 Task: Add Boiron Carbo Vegetabilis 200Ck to the cart.
Action: Mouse moved to (248, 108)
Screenshot: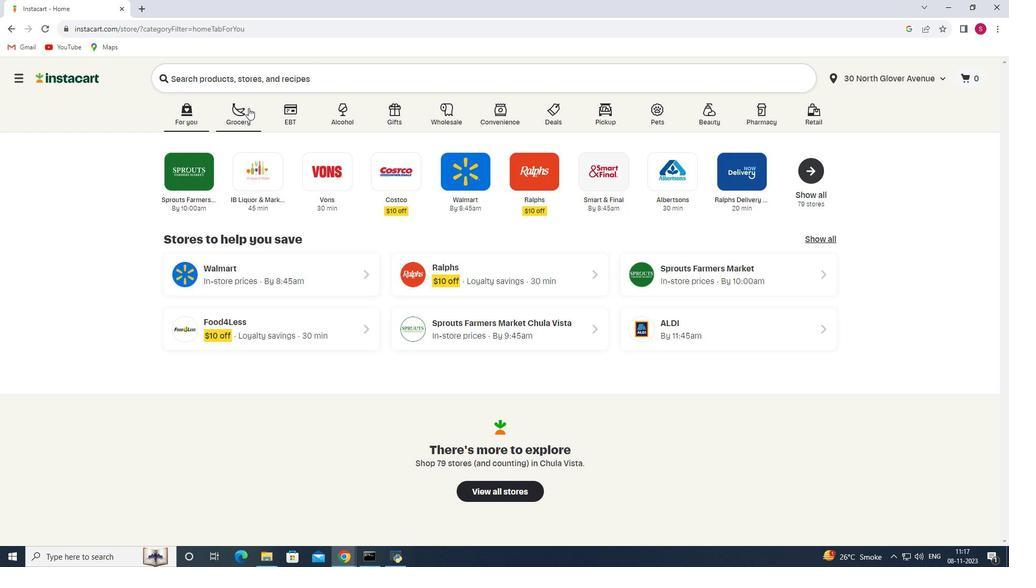 
Action: Mouse pressed left at (248, 108)
Screenshot: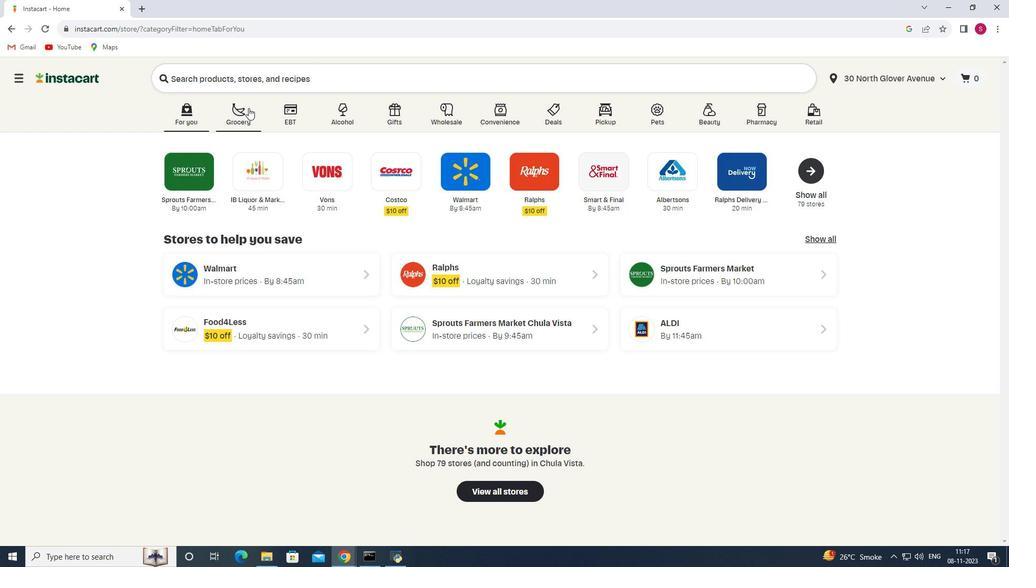 
Action: Mouse moved to (289, 295)
Screenshot: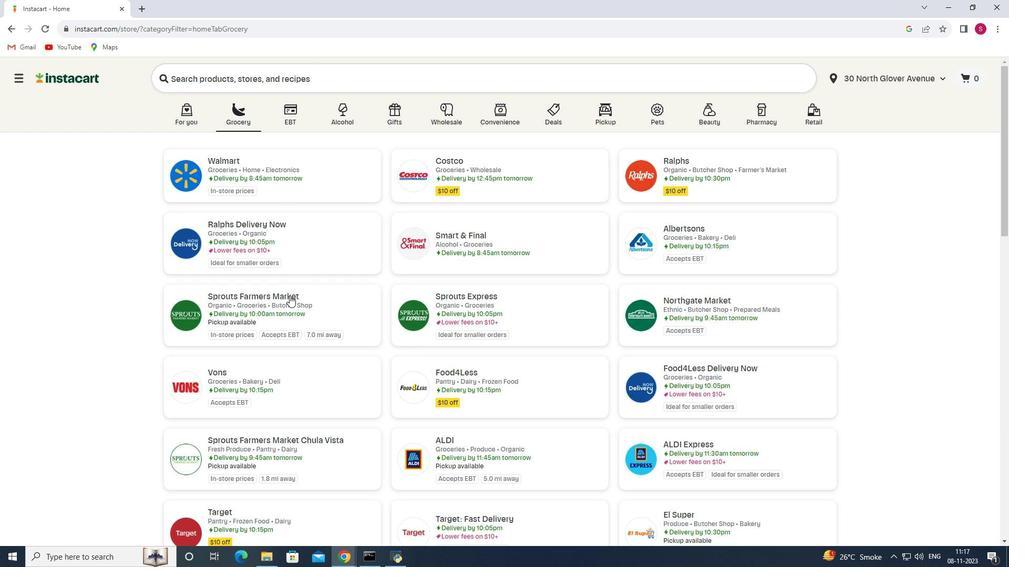 
Action: Mouse pressed left at (289, 295)
Screenshot: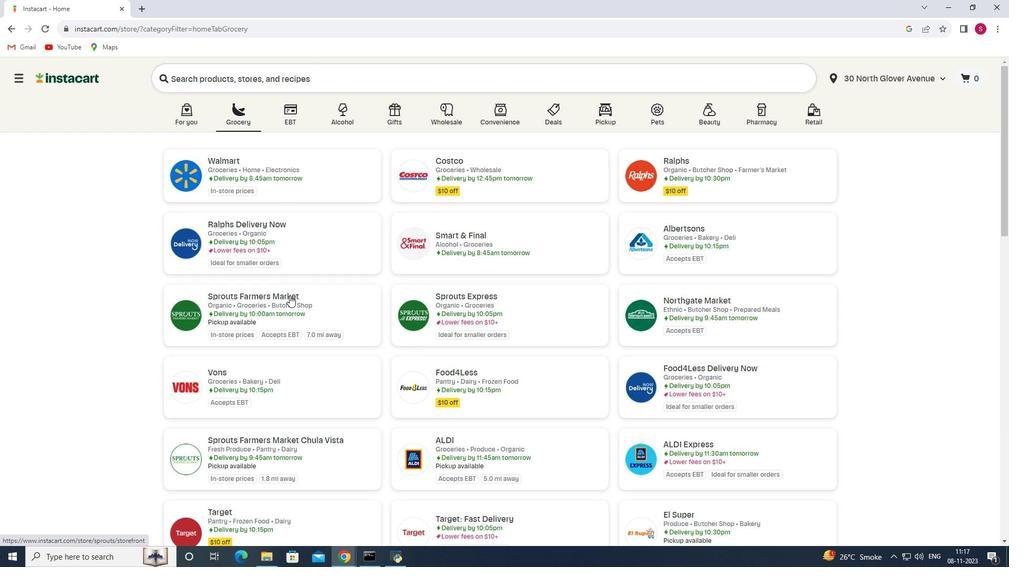 
Action: Mouse moved to (99, 291)
Screenshot: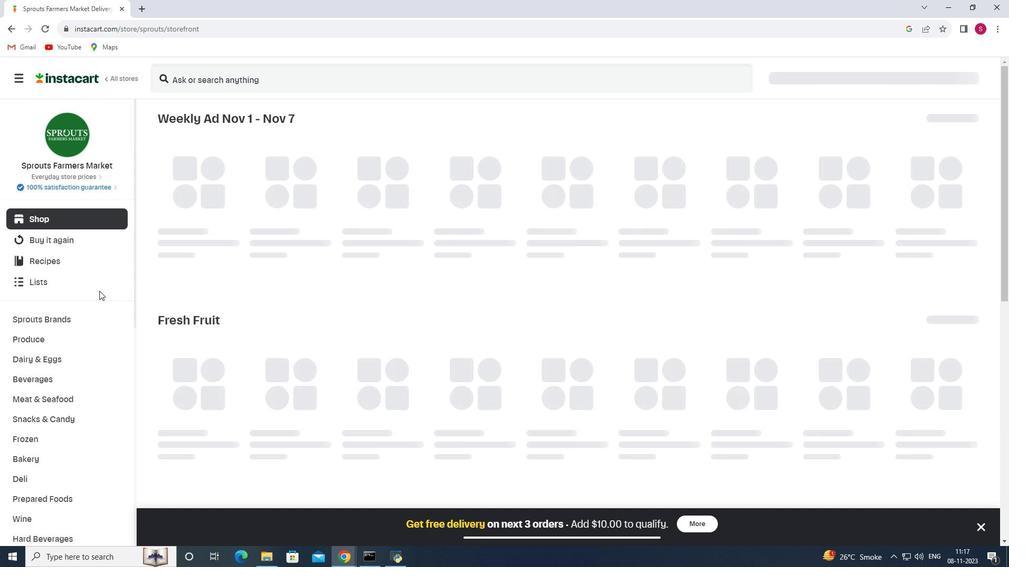 
Action: Mouse scrolled (99, 290) with delta (0, 0)
Screenshot: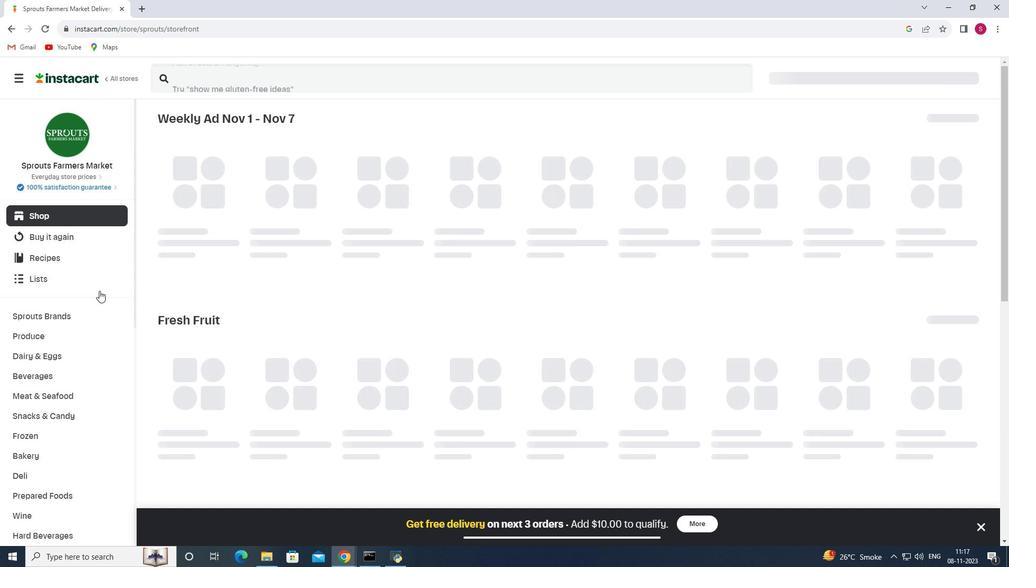 
Action: Mouse scrolled (99, 290) with delta (0, 0)
Screenshot: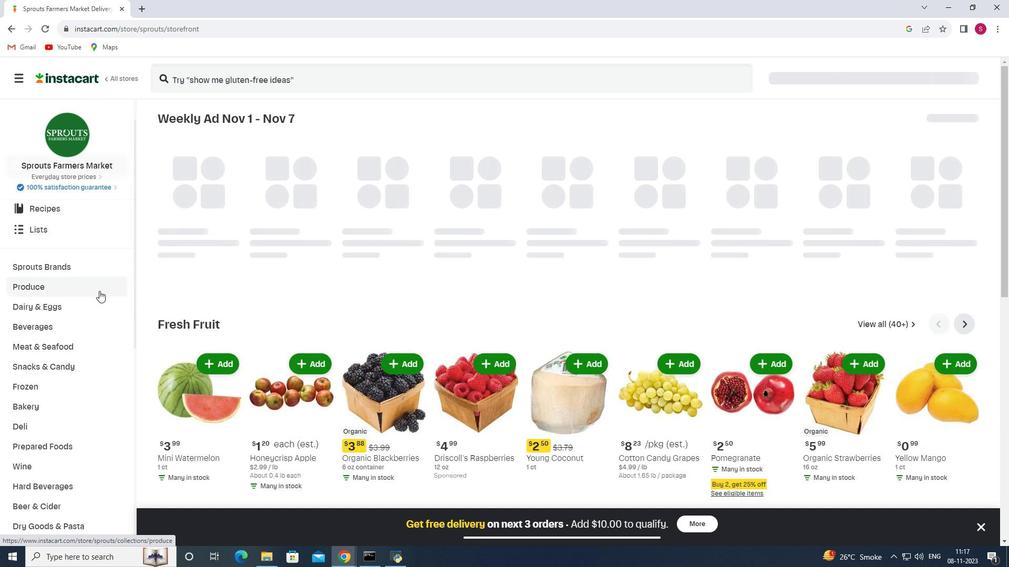 
Action: Mouse scrolled (99, 290) with delta (0, 0)
Screenshot: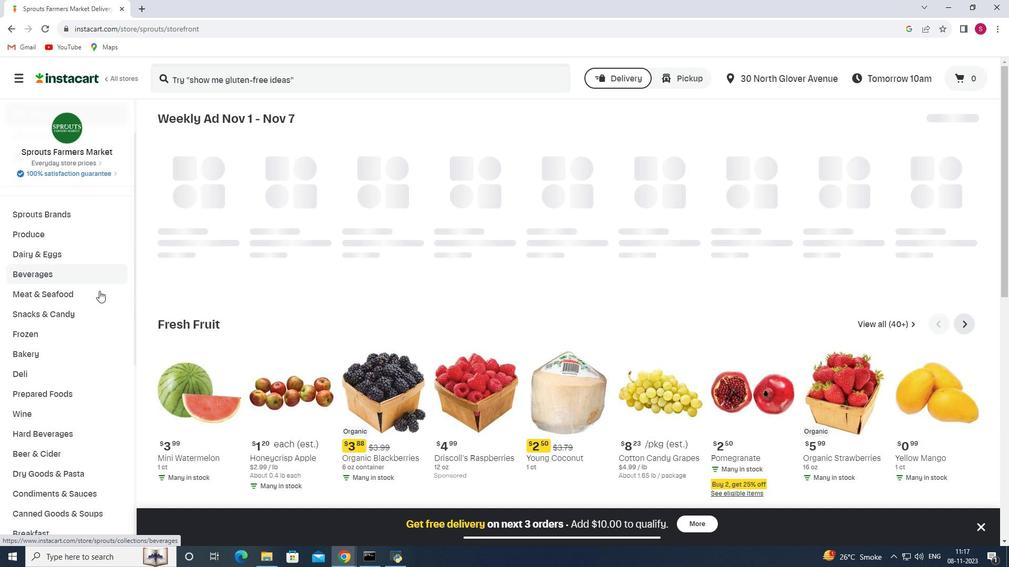 
Action: Mouse scrolled (99, 290) with delta (0, 0)
Screenshot: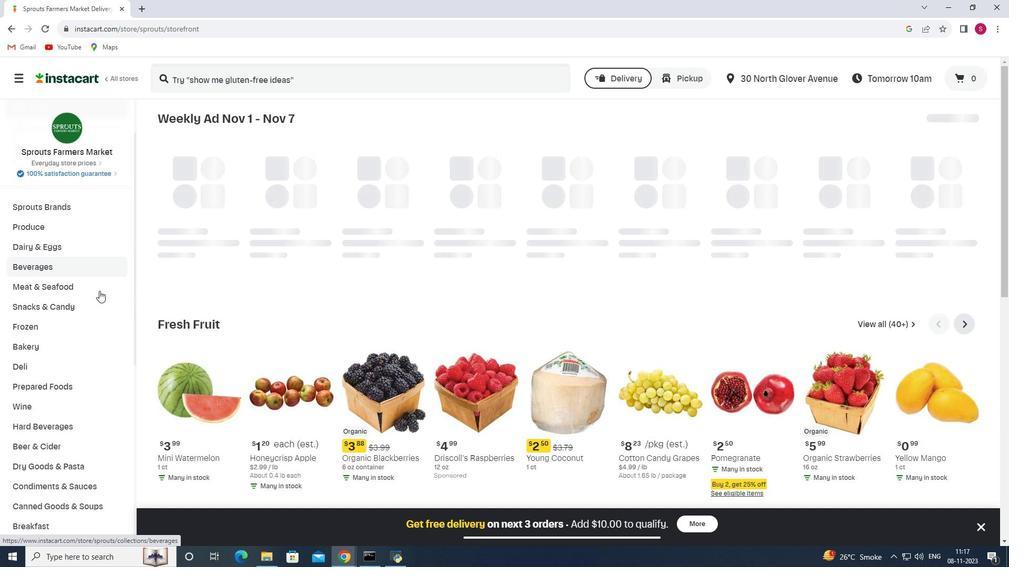 
Action: Mouse scrolled (99, 290) with delta (0, 0)
Screenshot: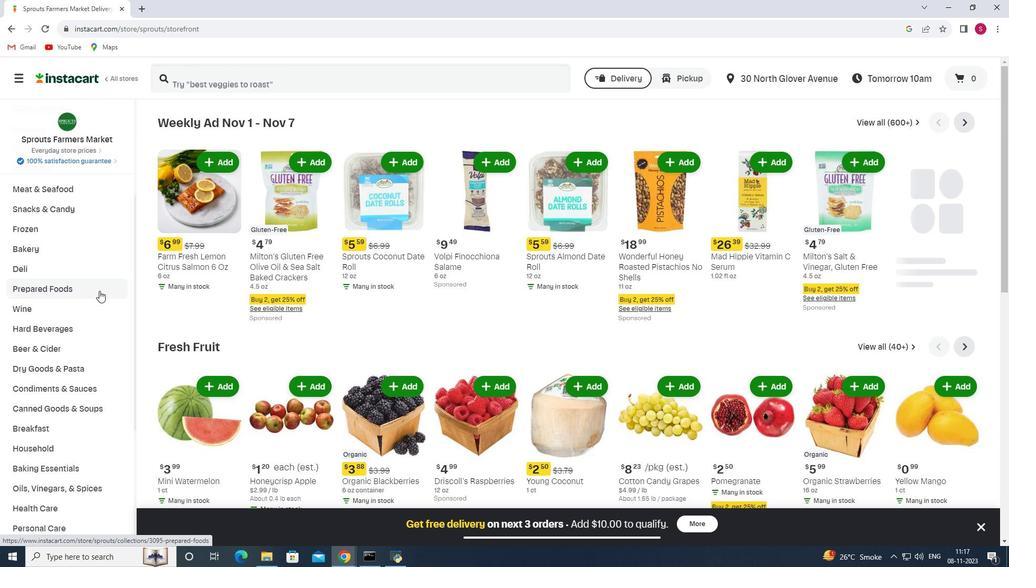 
Action: Mouse scrolled (99, 290) with delta (0, 0)
Screenshot: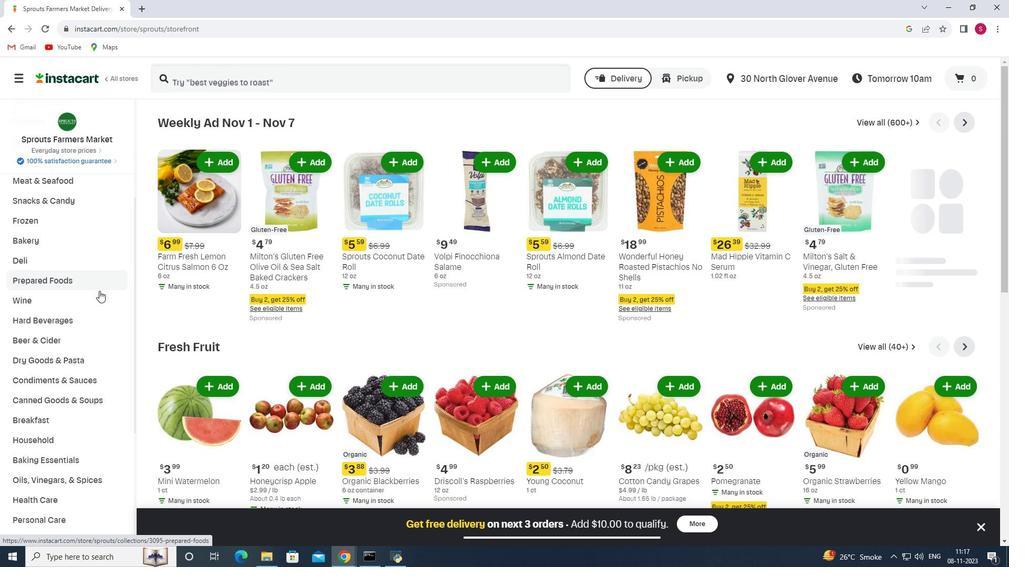
Action: Mouse scrolled (99, 290) with delta (0, 0)
Screenshot: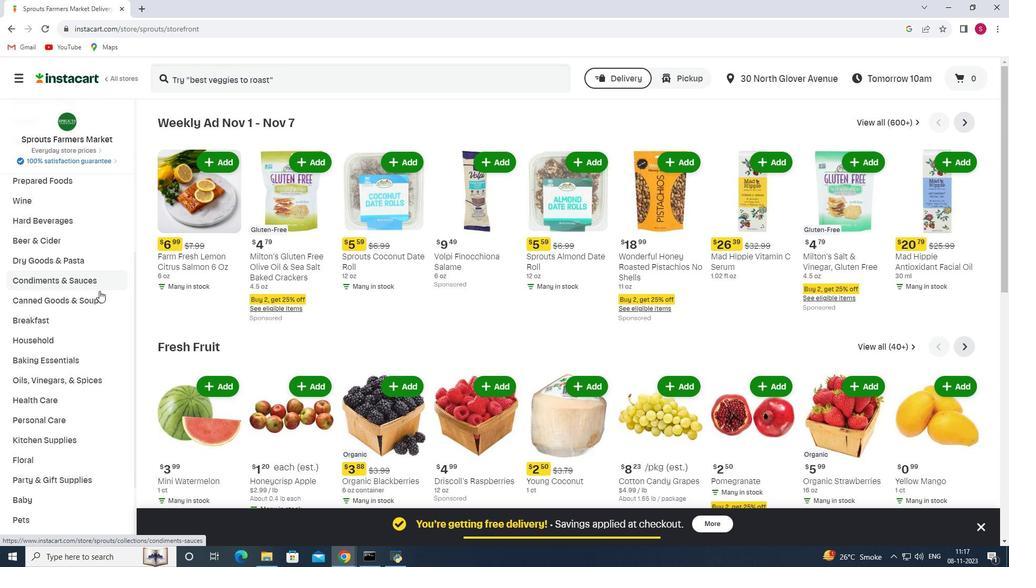
Action: Mouse scrolled (99, 290) with delta (0, 0)
Screenshot: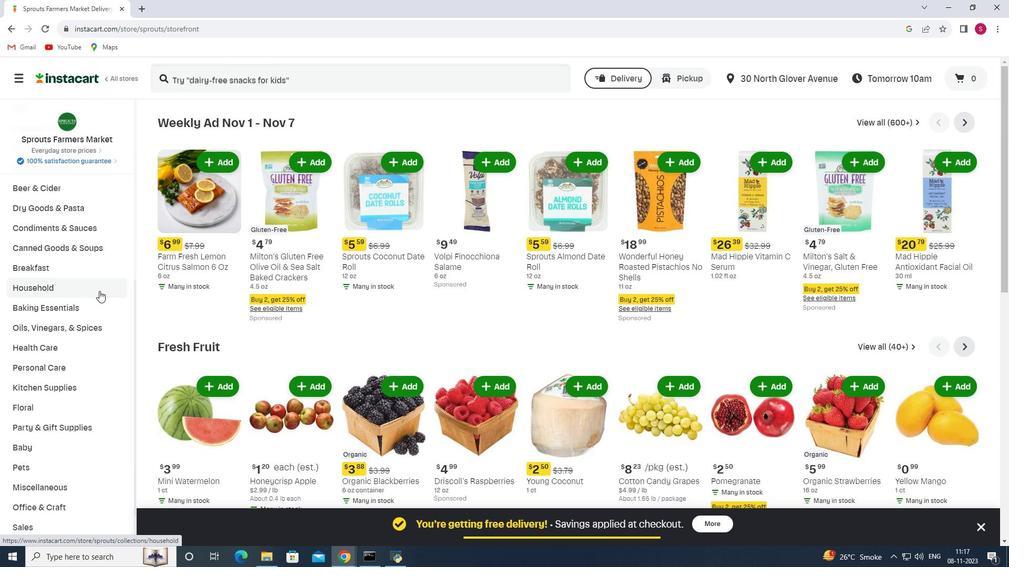 
Action: Mouse moved to (93, 304)
Screenshot: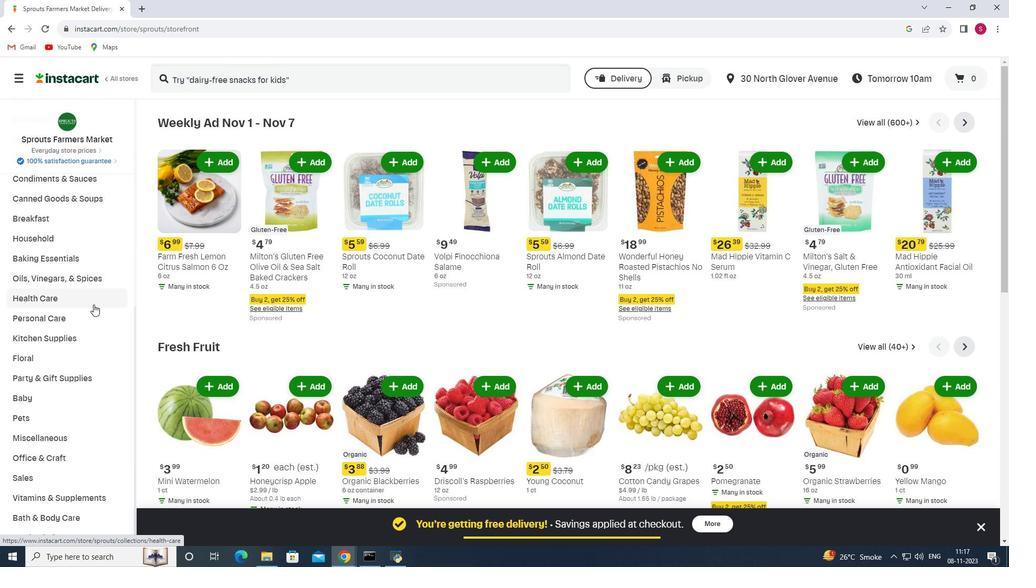 
Action: Mouse pressed left at (93, 304)
Screenshot: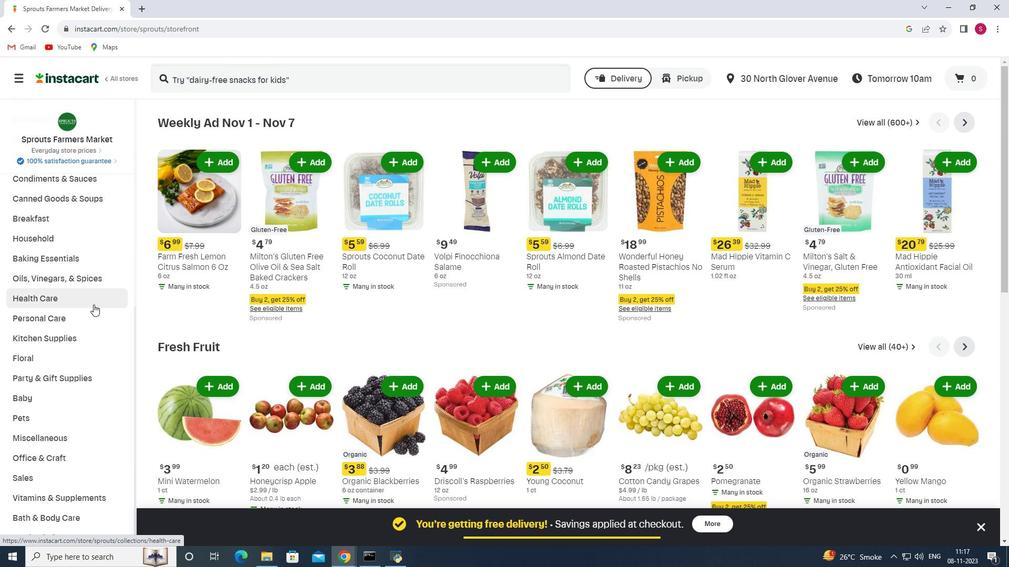 
Action: Mouse moved to (364, 149)
Screenshot: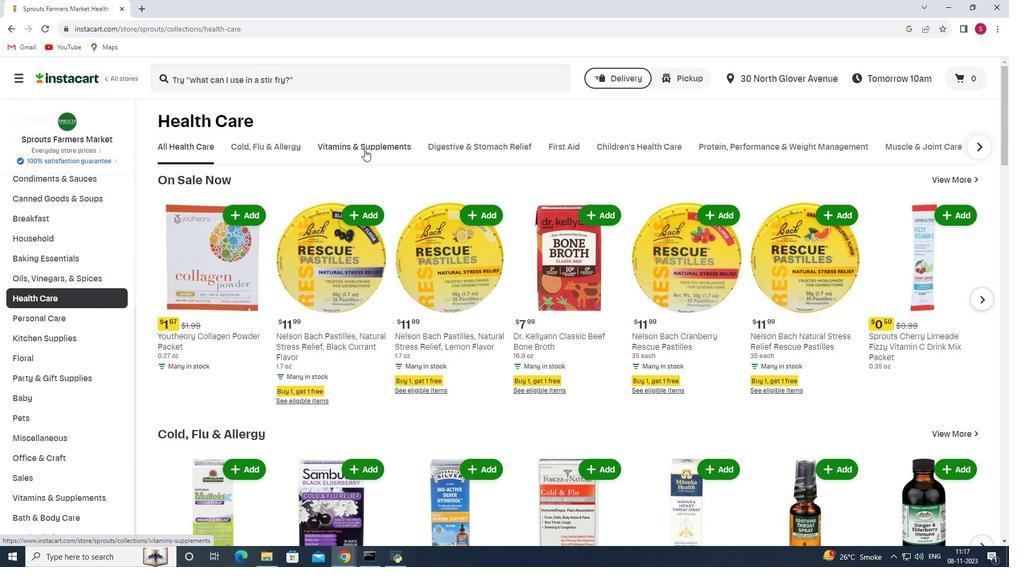 
Action: Mouse pressed left at (364, 149)
Screenshot: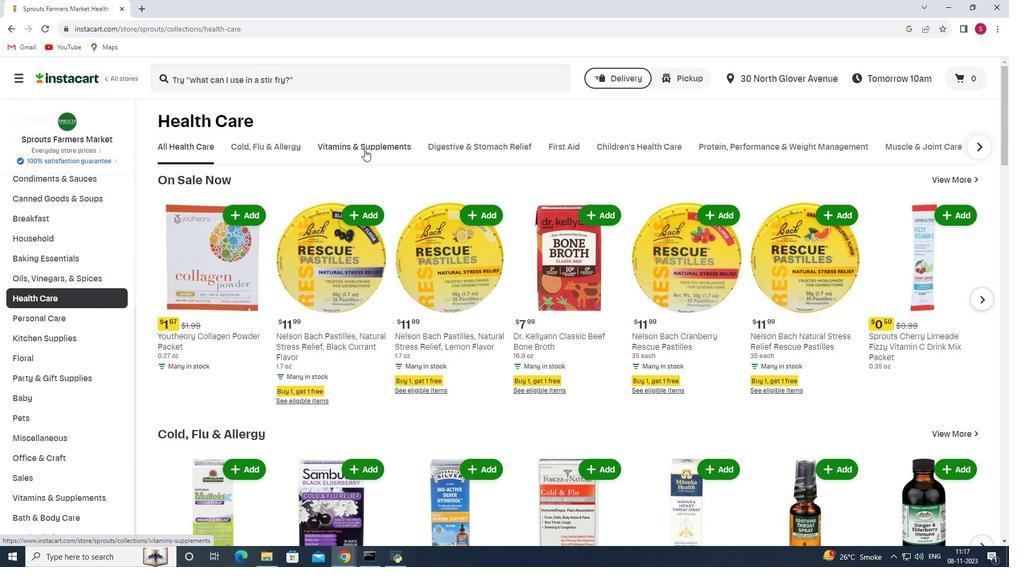
Action: Mouse moved to (822, 192)
Screenshot: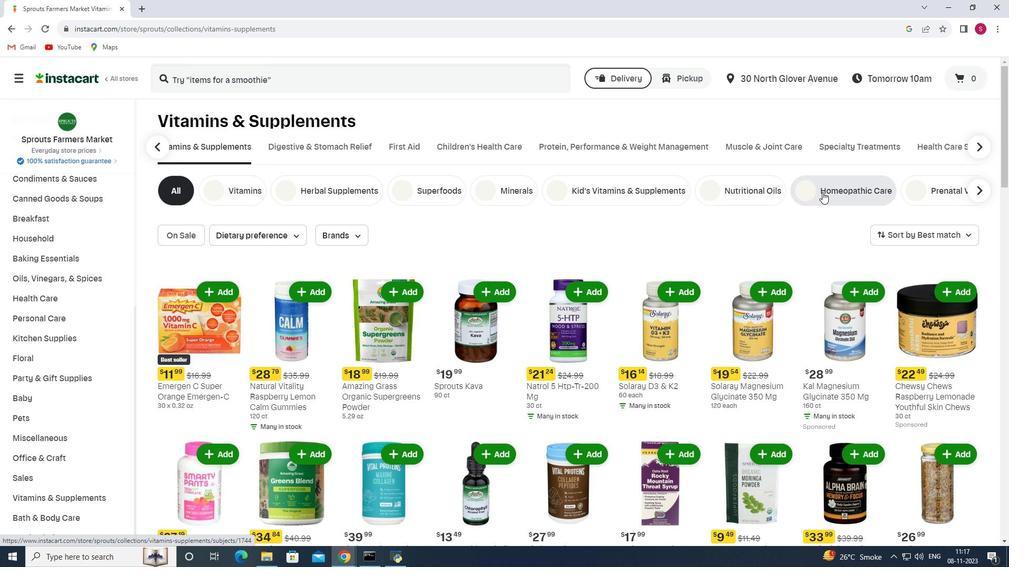 
Action: Mouse pressed left at (822, 192)
Screenshot: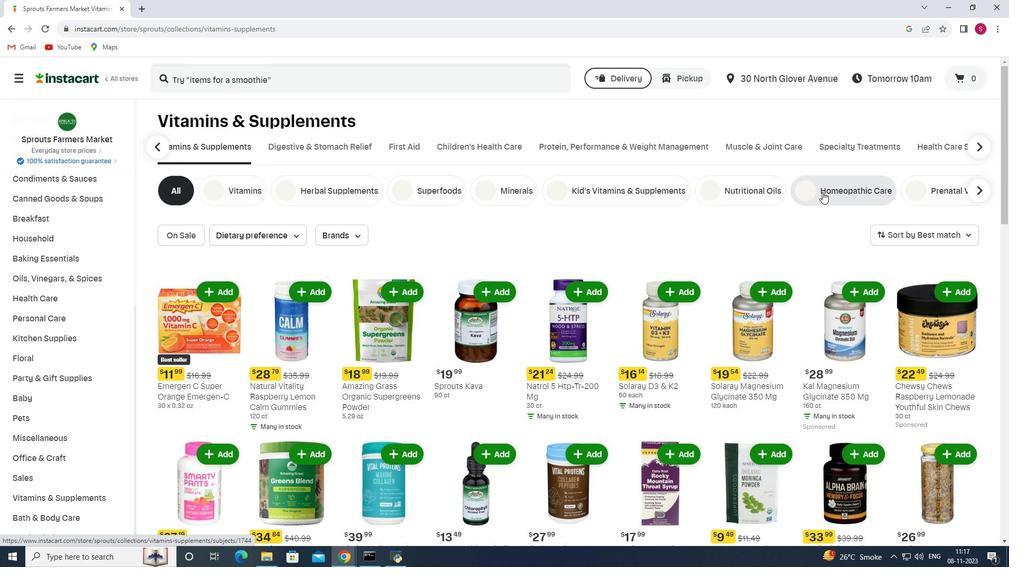 
Action: Mouse moved to (272, 78)
Screenshot: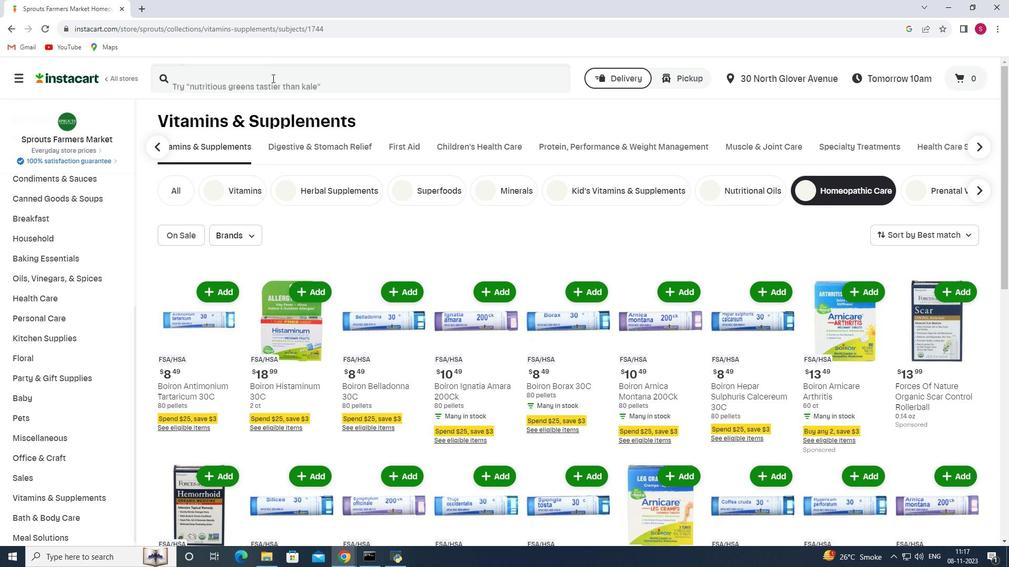 
Action: Mouse pressed left at (272, 78)
Screenshot: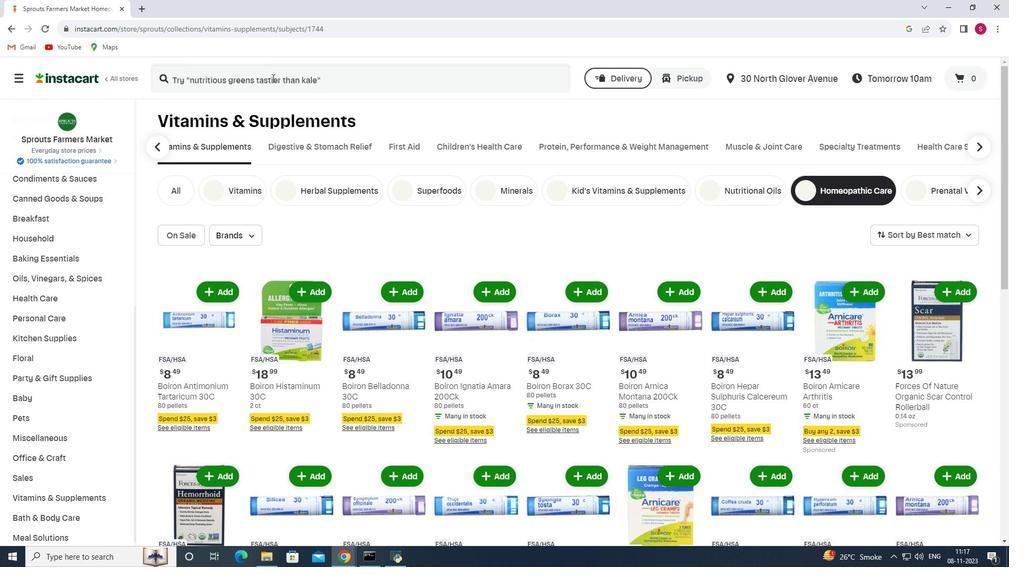 
Action: Key pressed <Key.shift><Key.shift><Key.shift><Key.shift><Key.shift><Key.shift><Key.shift><Key.shift><Key.shift><Key.shift><Key.shift><Key.shift>Boiron<Key.space><Key.shift>Carbo<Key.space><Key.shift>Vegetabilis<Key.space>200<Key.shift>Ck<Key.enter>
Screenshot: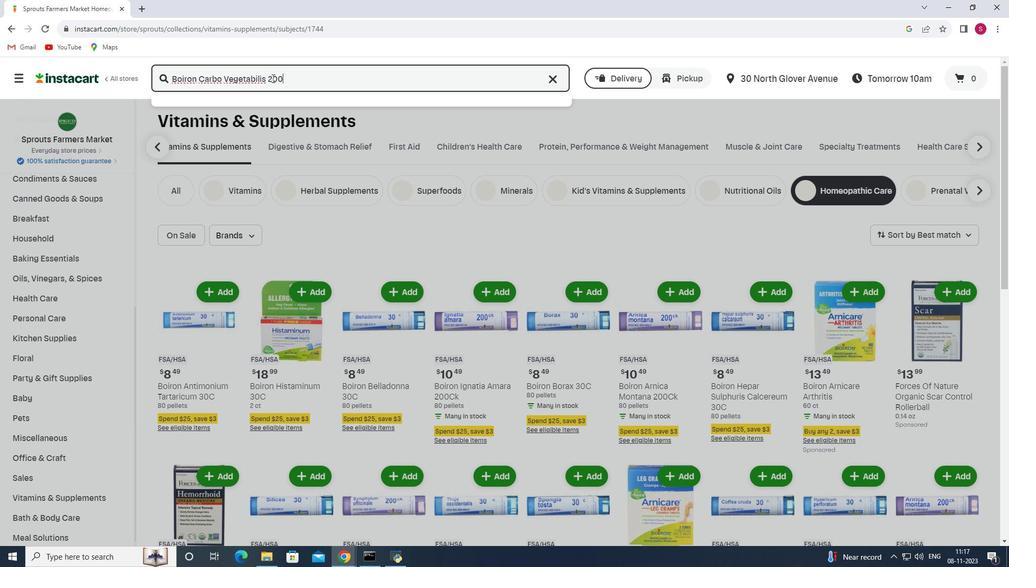 
Action: Mouse moved to (457, 210)
Screenshot: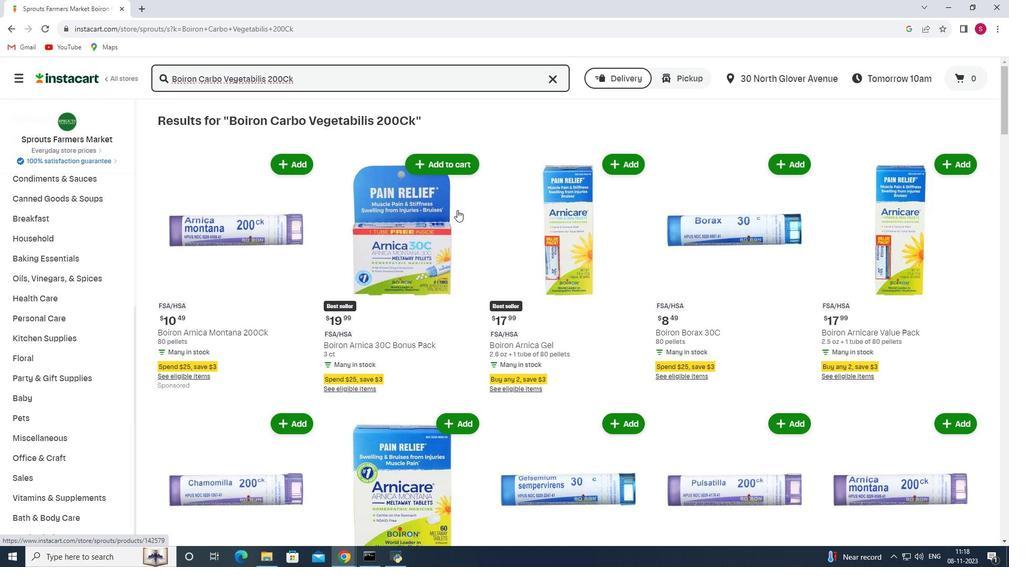 
Action: Mouse scrolled (457, 209) with delta (0, 0)
Screenshot: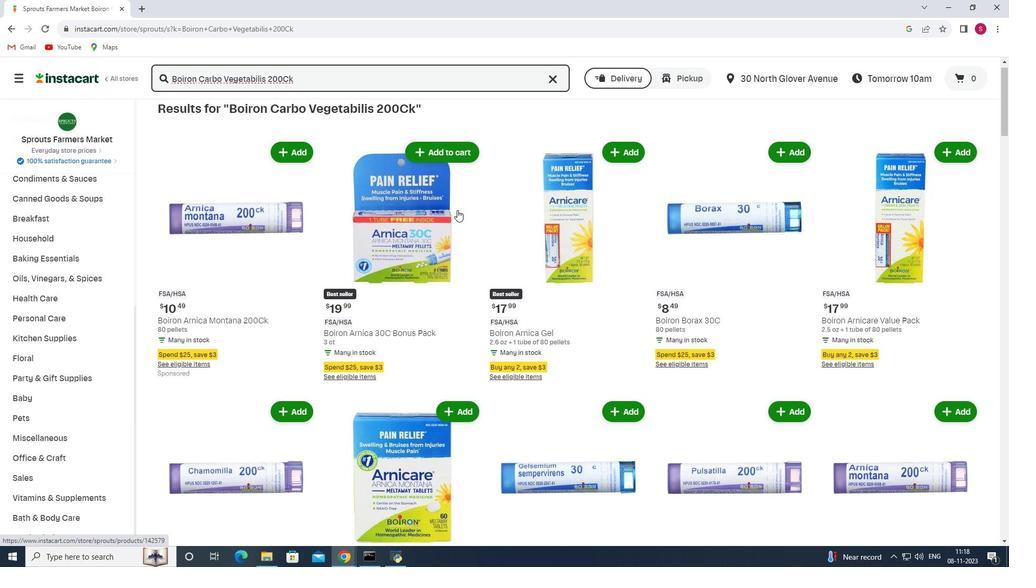 
Action: Mouse scrolled (457, 209) with delta (0, 0)
Screenshot: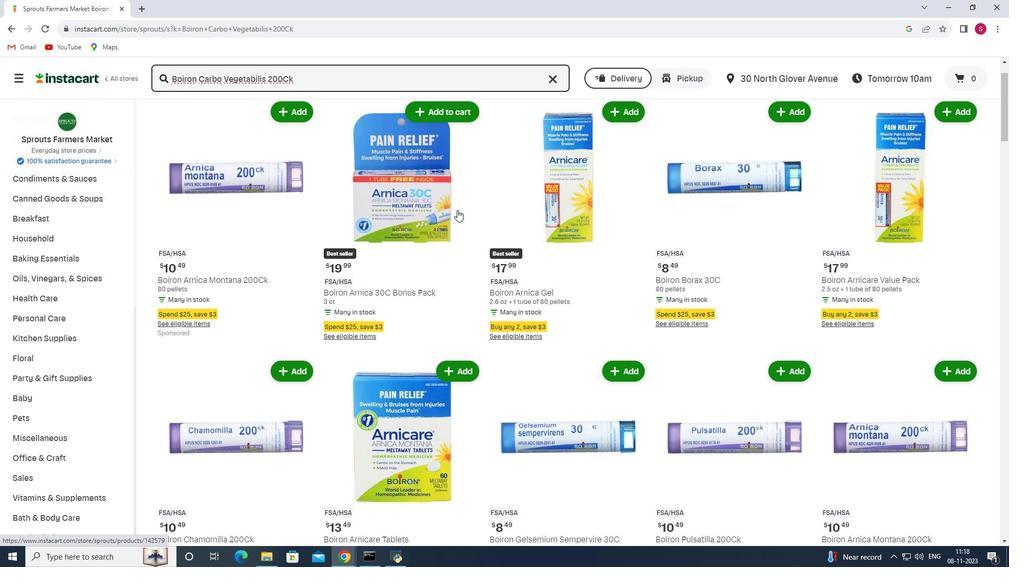 
Action: Mouse scrolled (457, 209) with delta (0, 0)
Screenshot: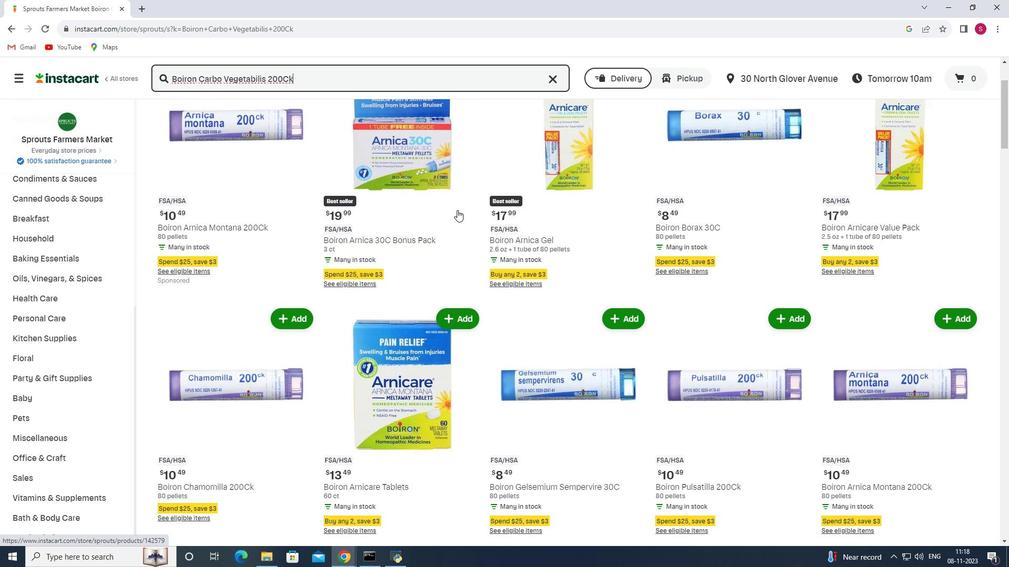 
Action: Mouse scrolled (457, 209) with delta (0, 0)
Screenshot: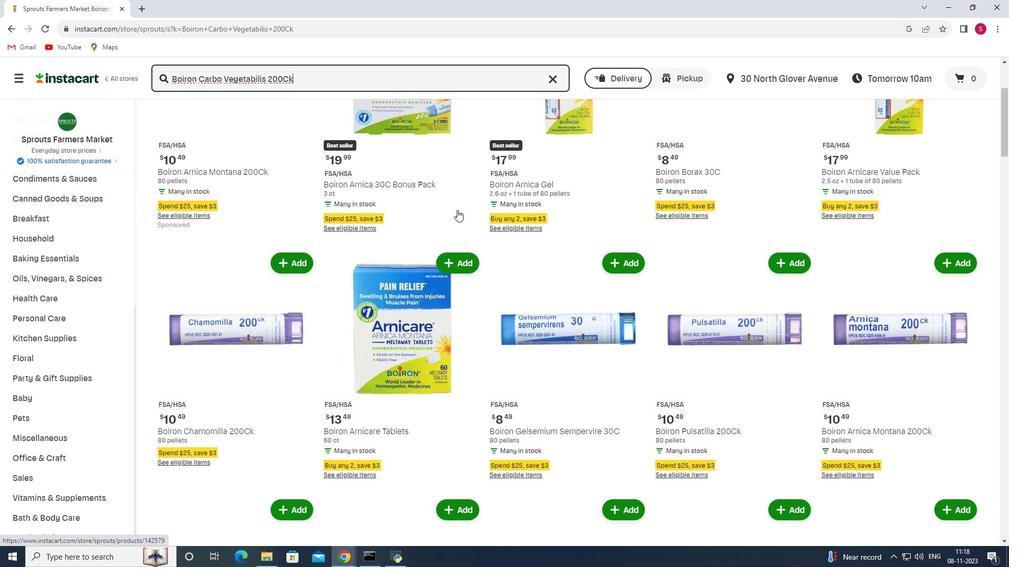 
Action: Mouse scrolled (457, 209) with delta (0, 0)
Screenshot: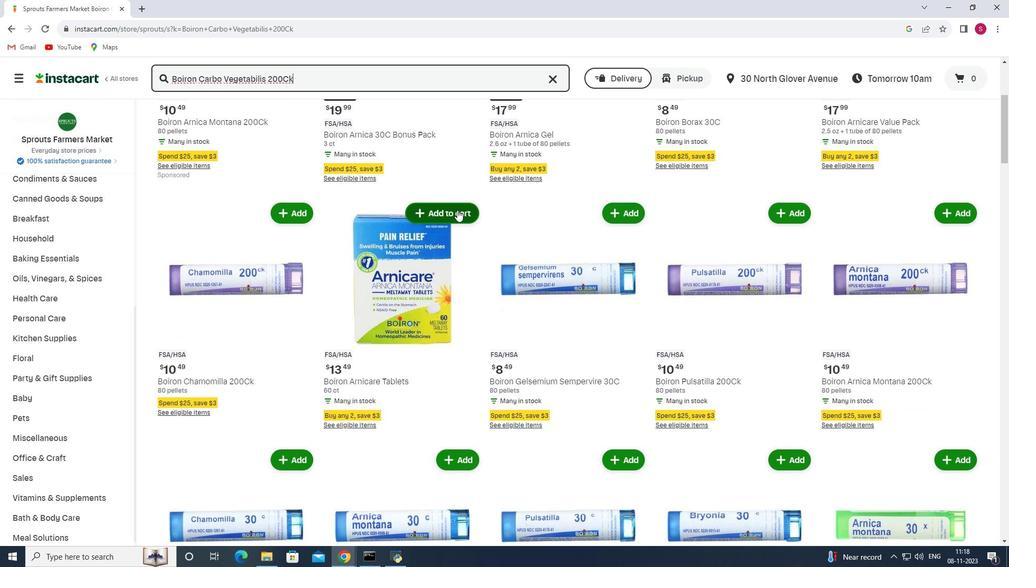 
Action: Mouse scrolled (457, 209) with delta (0, 0)
Screenshot: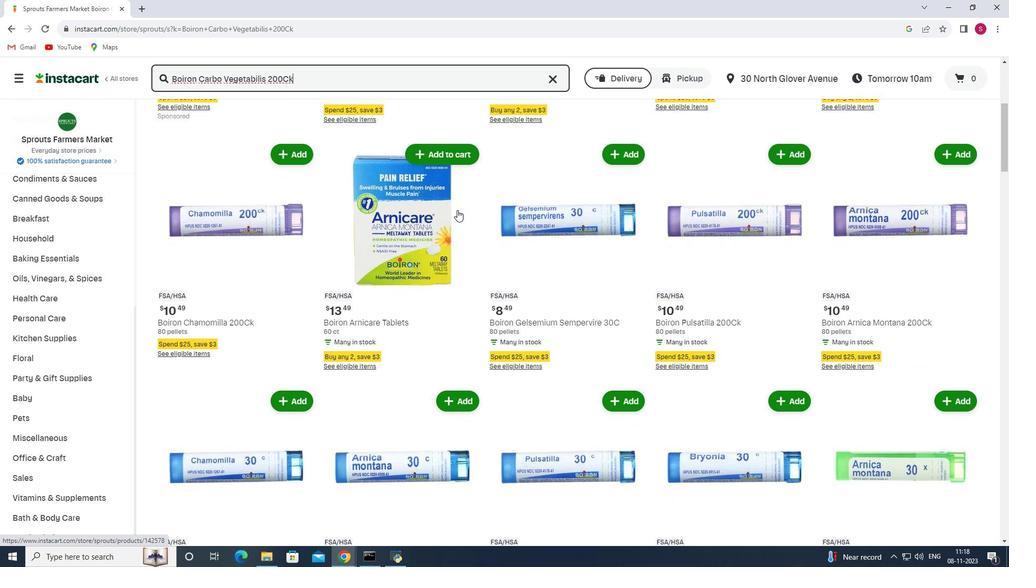 
Action: Mouse scrolled (457, 209) with delta (0, 0)
Screenshot: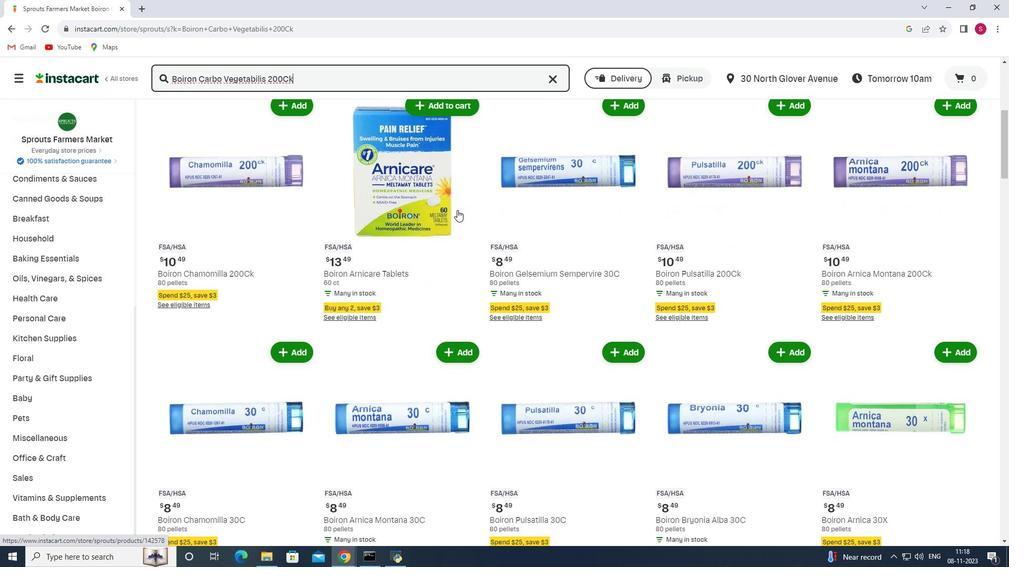 
Action: Mouse scrolled (457, 209) with delta (0, 0)
Screenshot: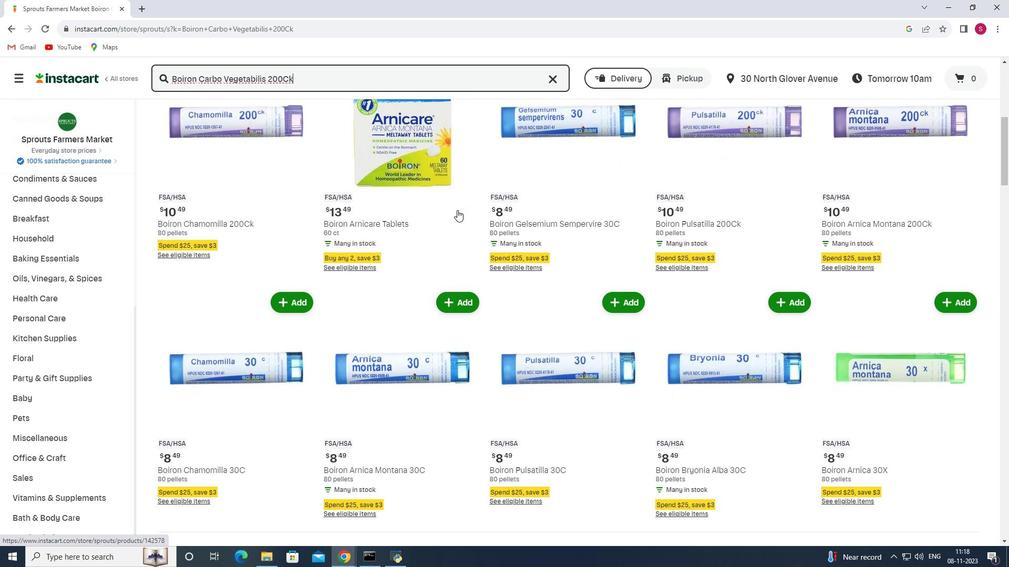 
Action: Mouse scrolled (457, 209) with delta (0, 0)
Screenshot: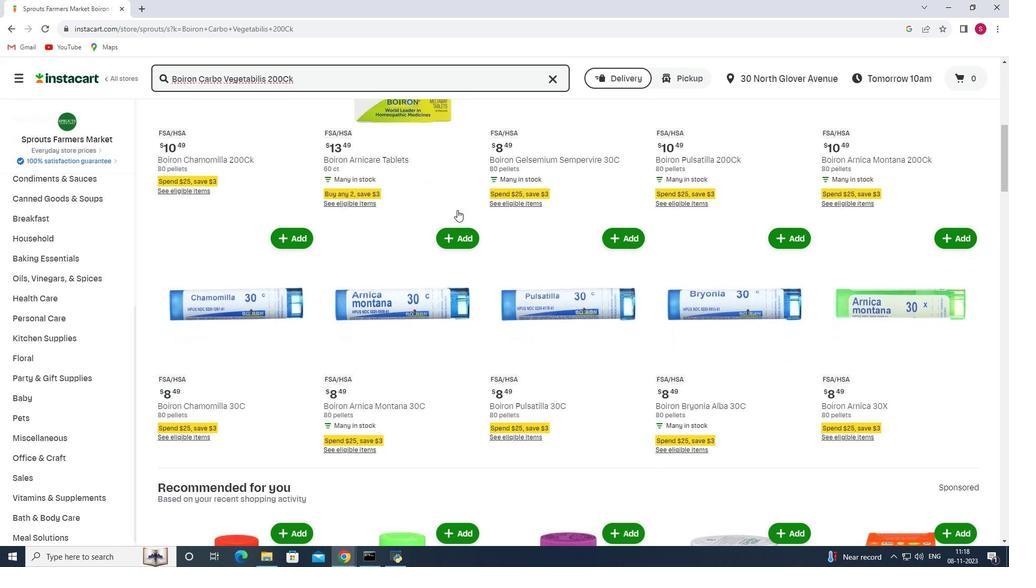 
Action: Mouse scrolled (457, 209) with delta (0, 0)
Screenshot: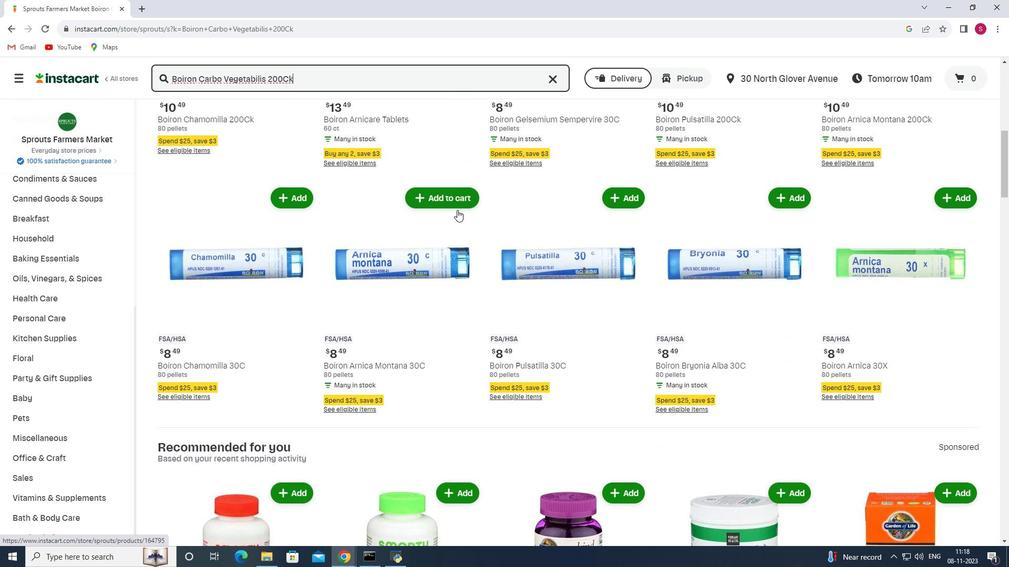 
Action: Mouse scrolled (457, 209) with delta (0, 0)
Screenshot: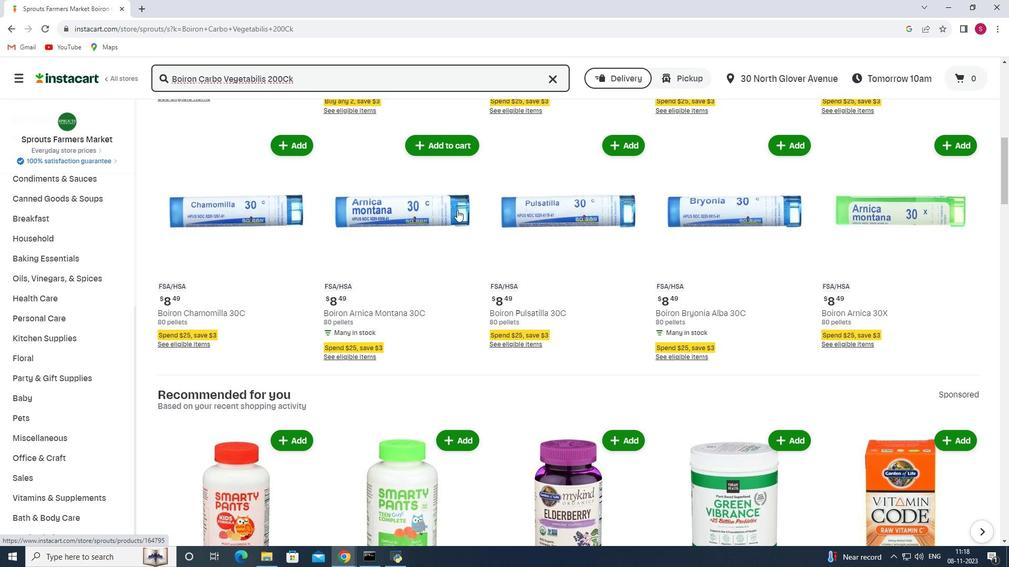 
Action: Mouse scrolled (457, 209) with delta (0, 0)
Screenshot: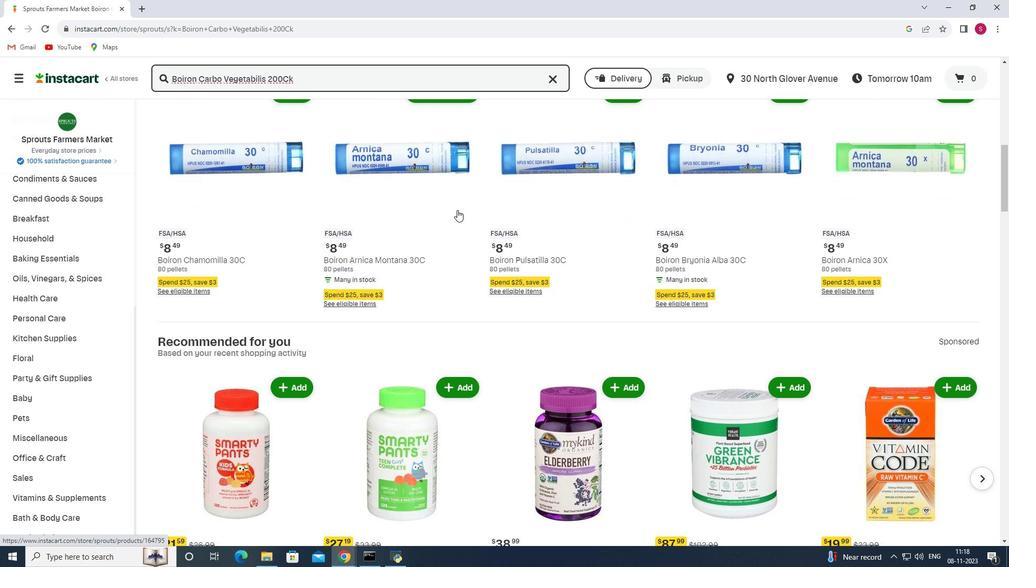 
Action: Mouse scrolled (457, 209) with delta (0, 0)
Screenshot: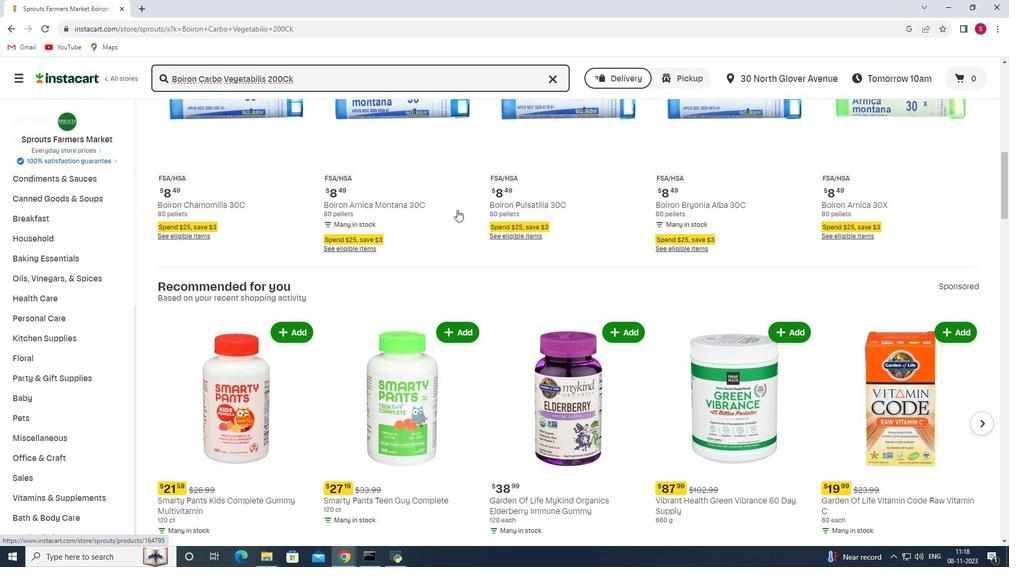 
Action: Mouse scrolled (457, 209) with delta (0, 0)
Screenshot: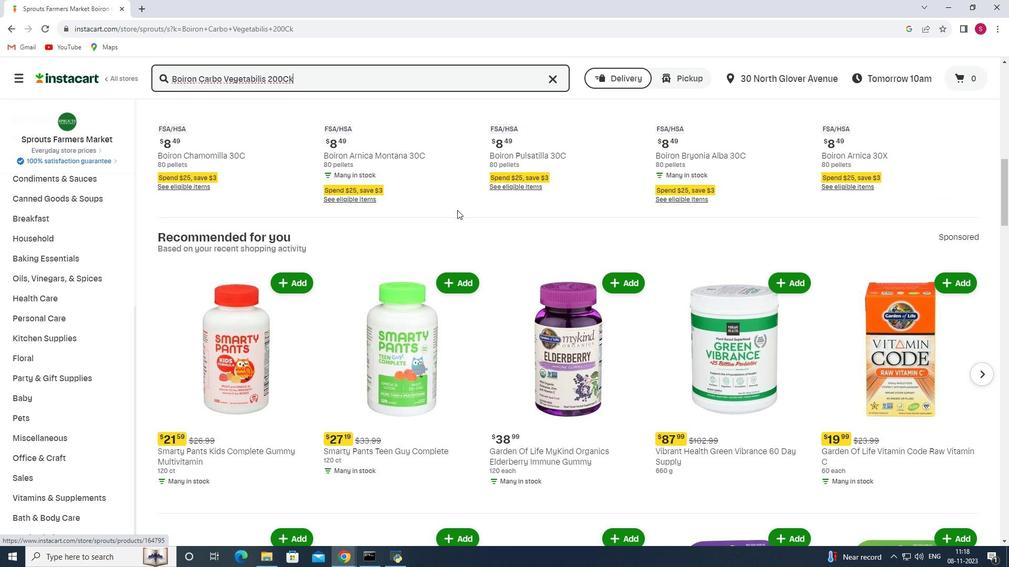 
Action: Mouse scrolled (457, 209) with delta (0, 0)
Screenshot: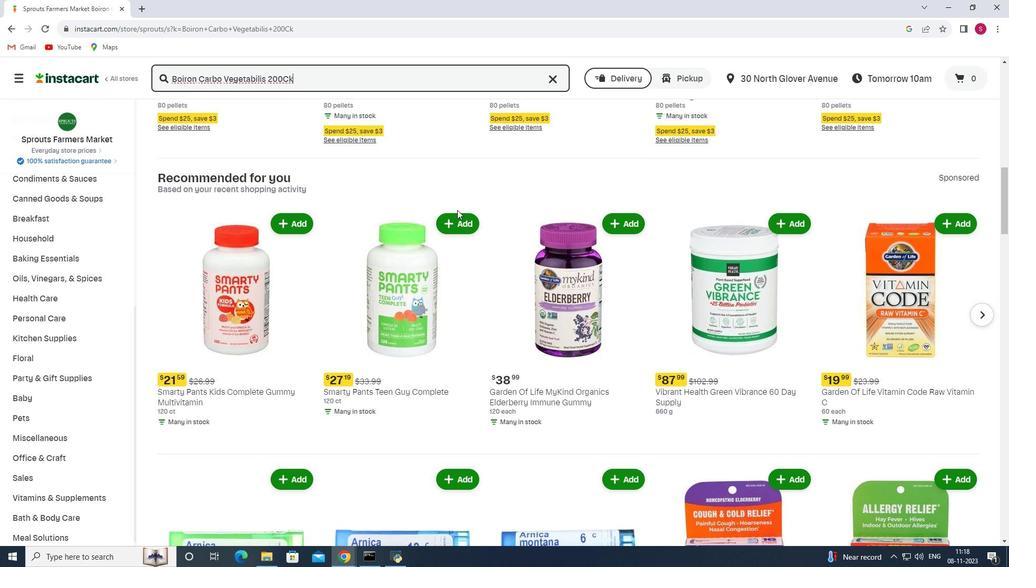 
Action: Mouse scrolled (457, 209) with delta (0, 0)
Screenshot: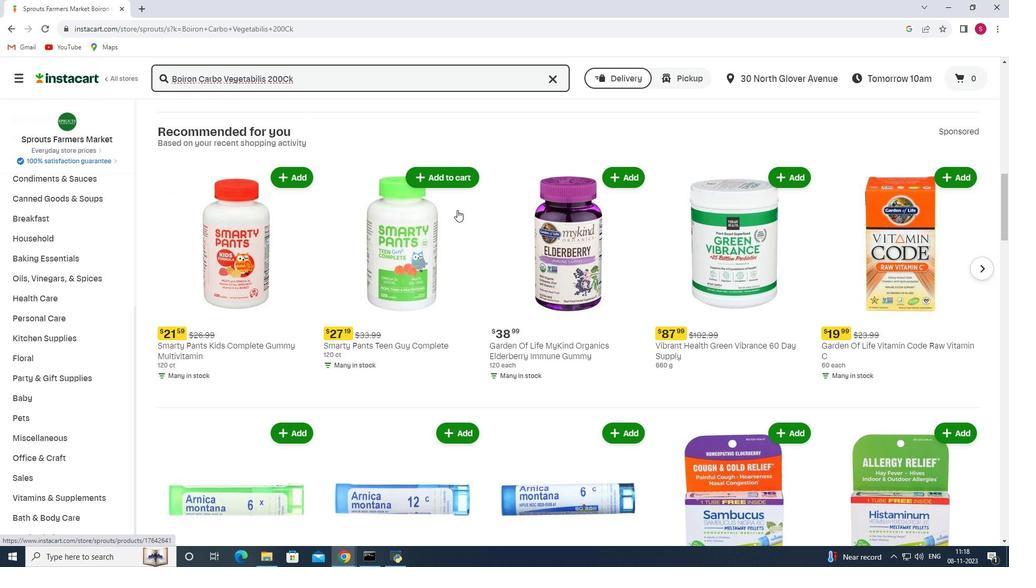 
Action: Mouse scrolled (457, 209) with delta (0, 0)
Screenshot: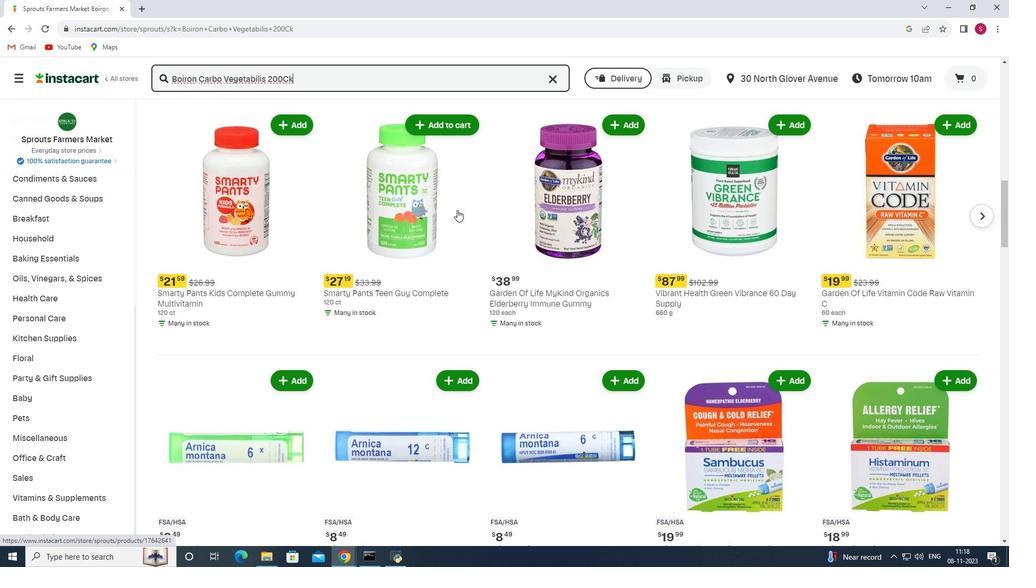 
Action: Mouse scrolled (457, 209) with delta (0, 0)
Screenshot: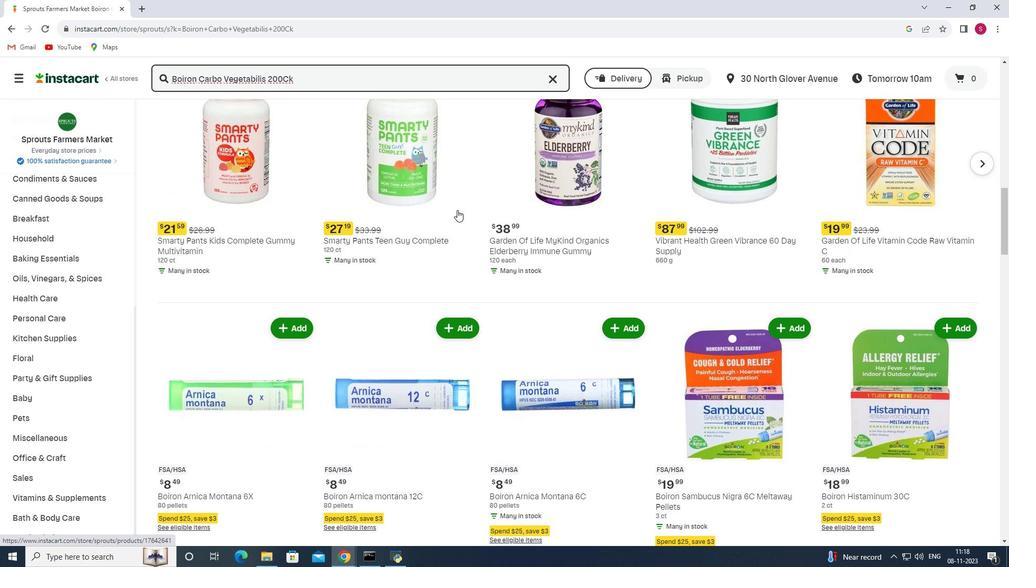 
Action: Mouse scrolled (457, 209) with delta (0, 0)
Screenshot: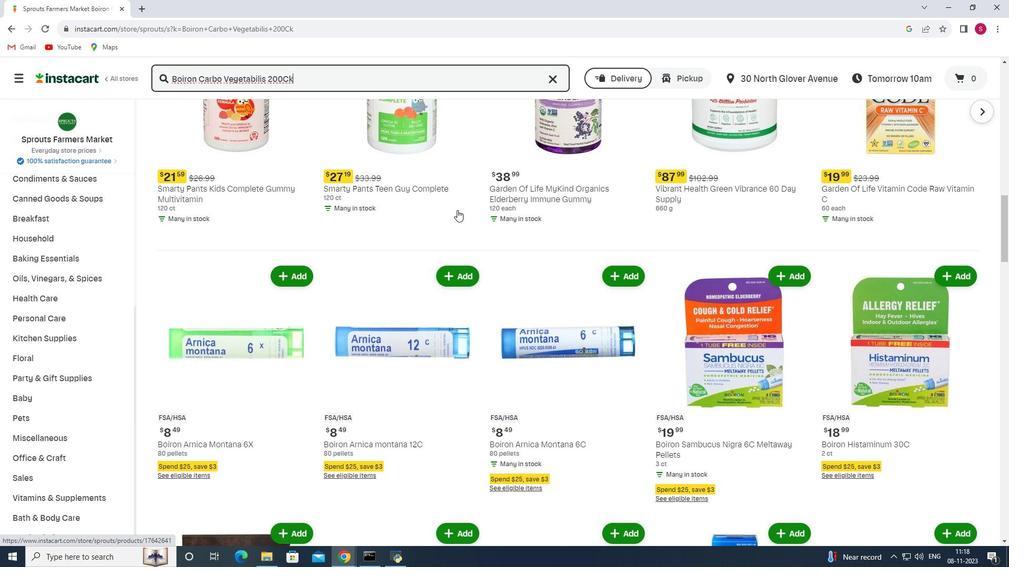 
Action: Mouse scrolled (457, 209) with delta (0, 0)
Screenshot: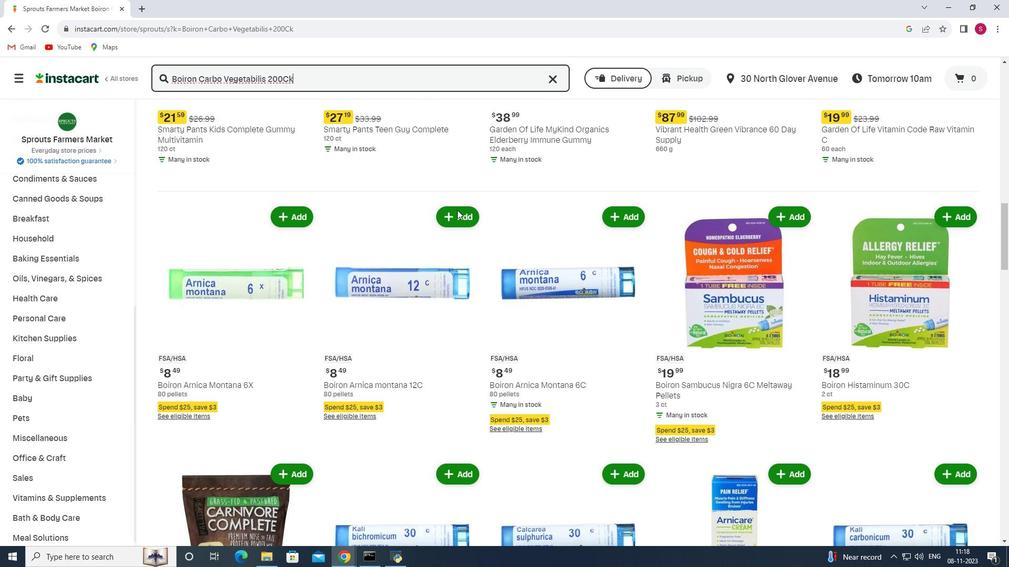 
Action: Mouse scrolled (457, 209) with delta (0, 0)
Screenshot: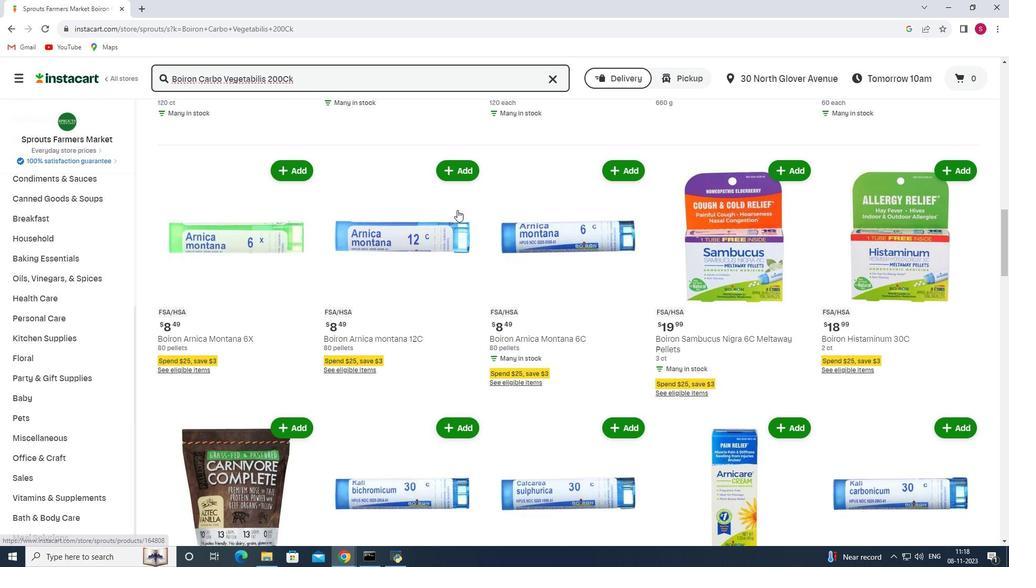 
Action: Mouse scrolled (457, 209) with delta (0, 0)
Screenshot: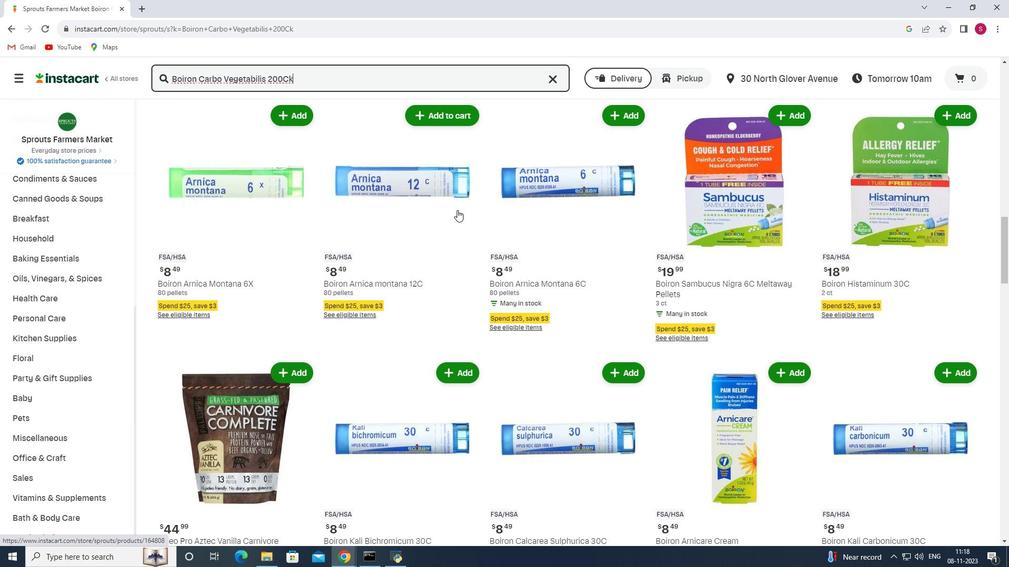 
Action: Mouse scrolled (457, 209) with delta (0, 0)
Screenshot: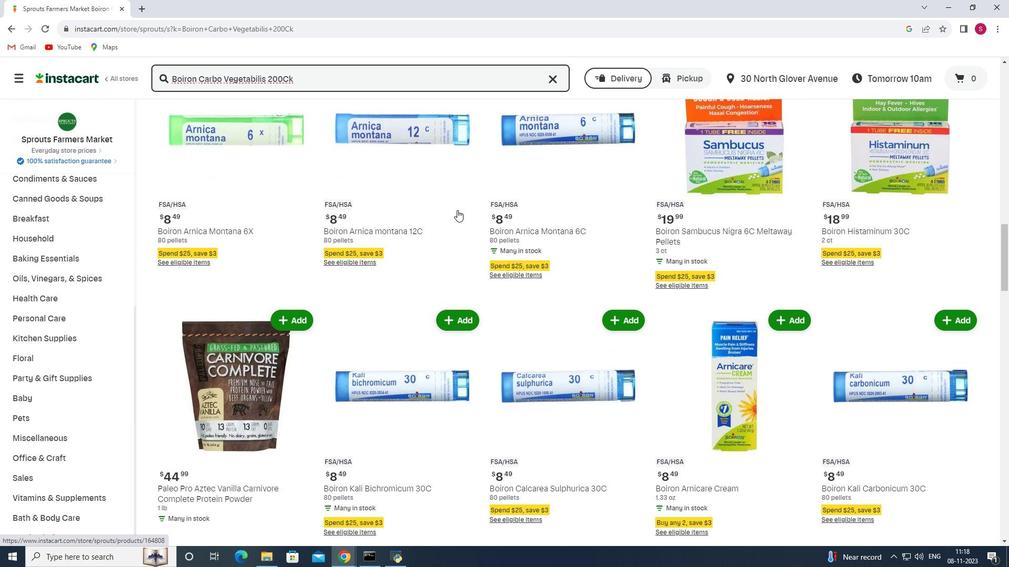 
Action: Mouse scrolled (457, 209) with delta (0, 0)
Screenshot: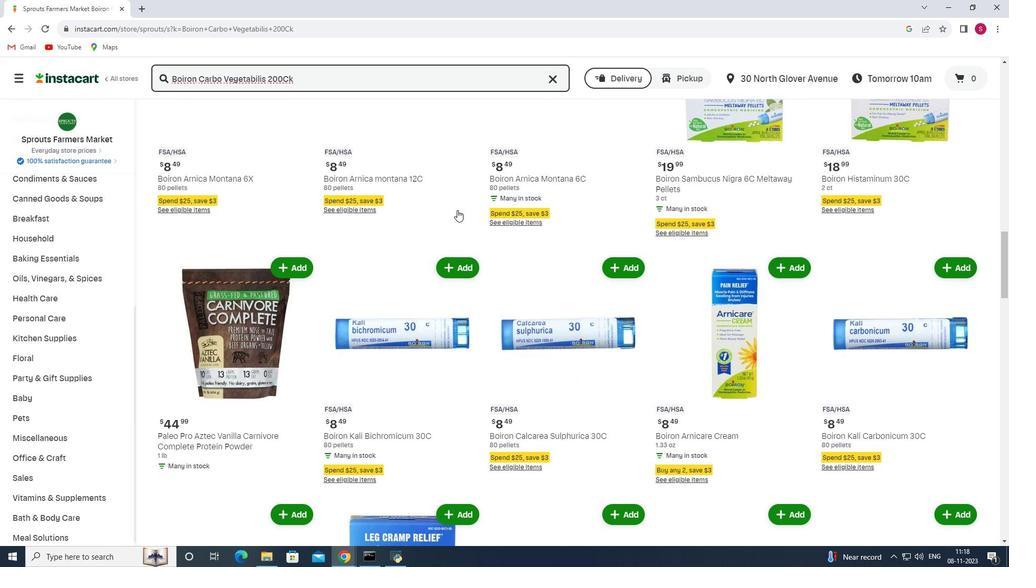 
Action: Mouse scrolled (457, 209) with delta (0, 0)
Screenshot: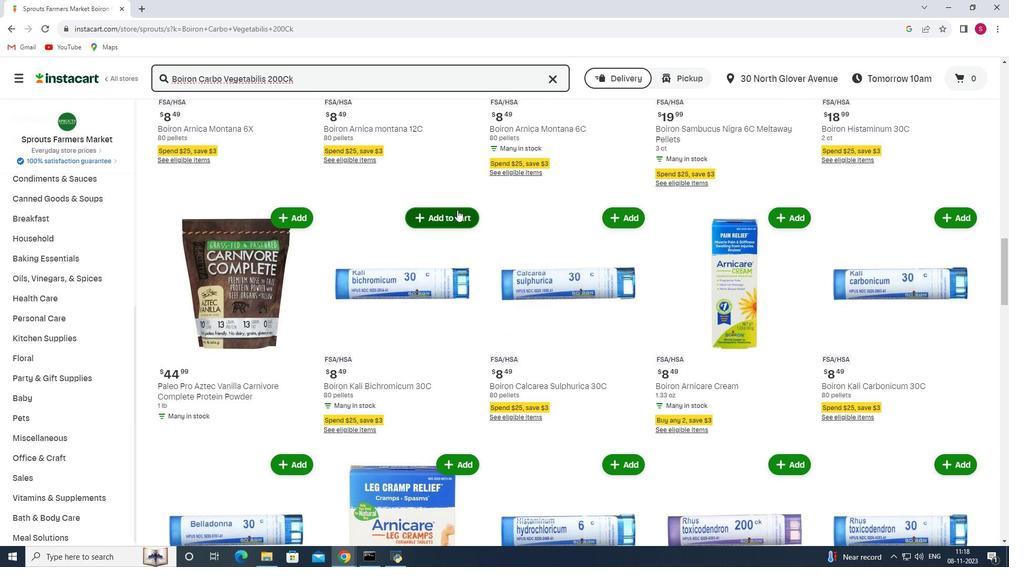
Action: Mouse scrolled (457, 209) with delta (0, 0)
Screenshot: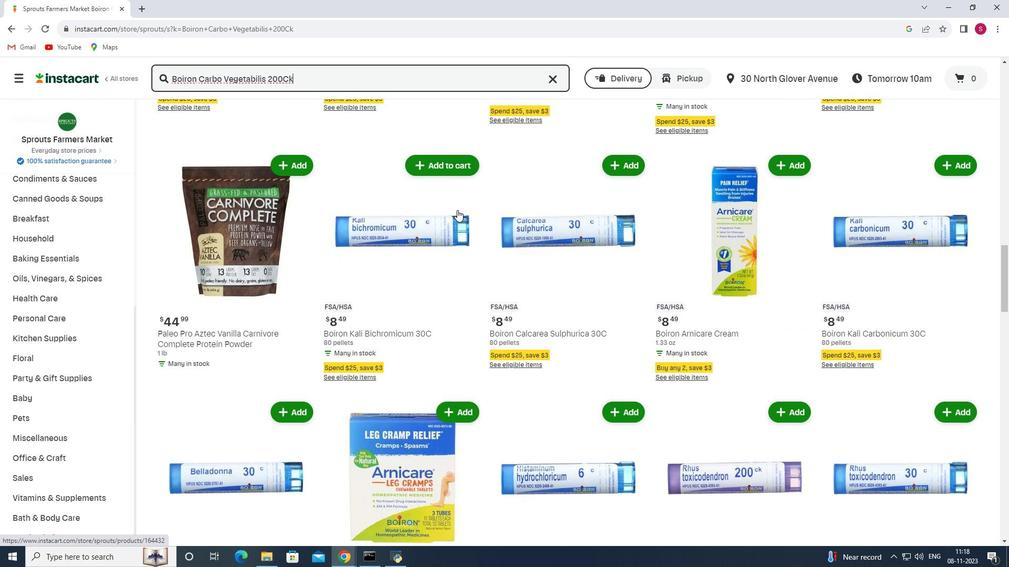 
Action: Mouse scrolled (457, 209) with delta (0, 0)
Screenshot: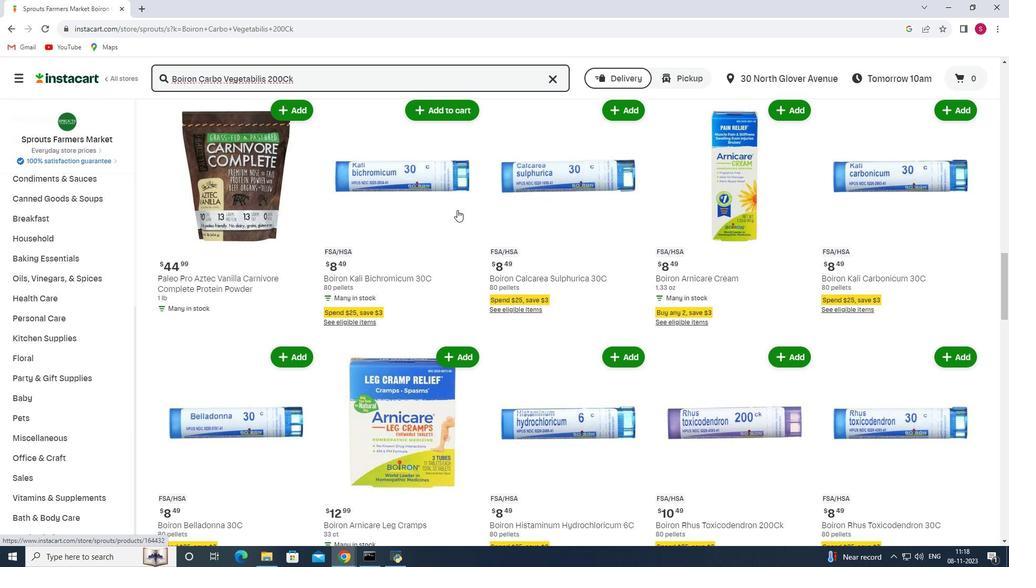 
Action: Mouse scrolled (457, 209) with delta (0, 0)
Screenshot: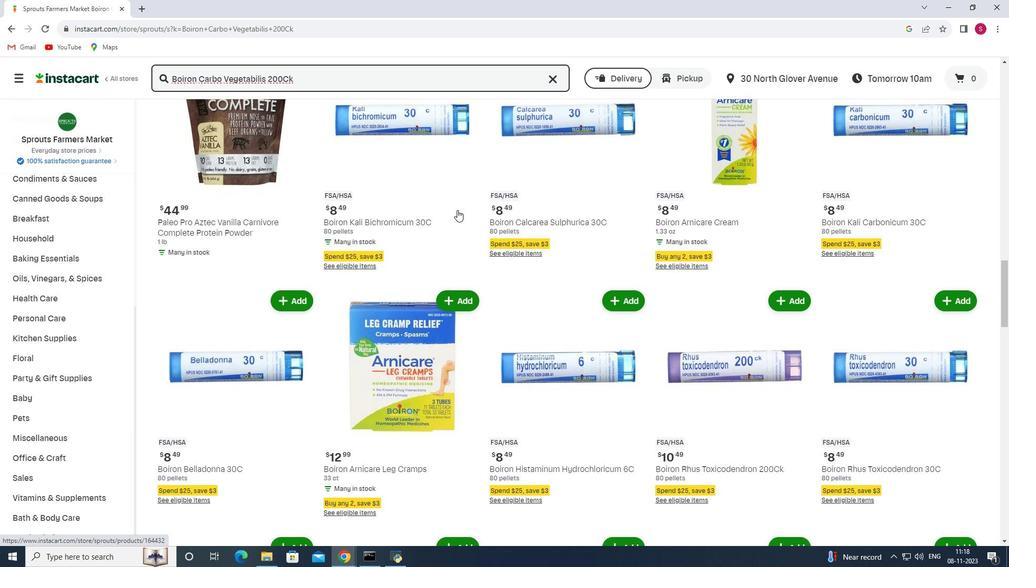 
Action: Mouse scrolled (457, 209) with delta (0, 0)
Screenshot: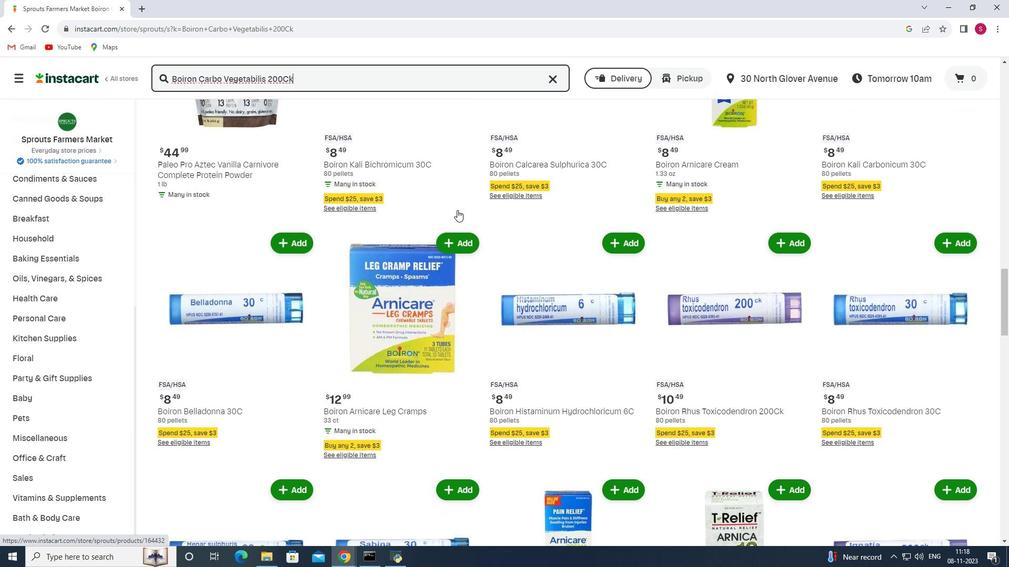 
Action: Mouse scrolled (457, 209) with delta (0, 0)
Screenshot: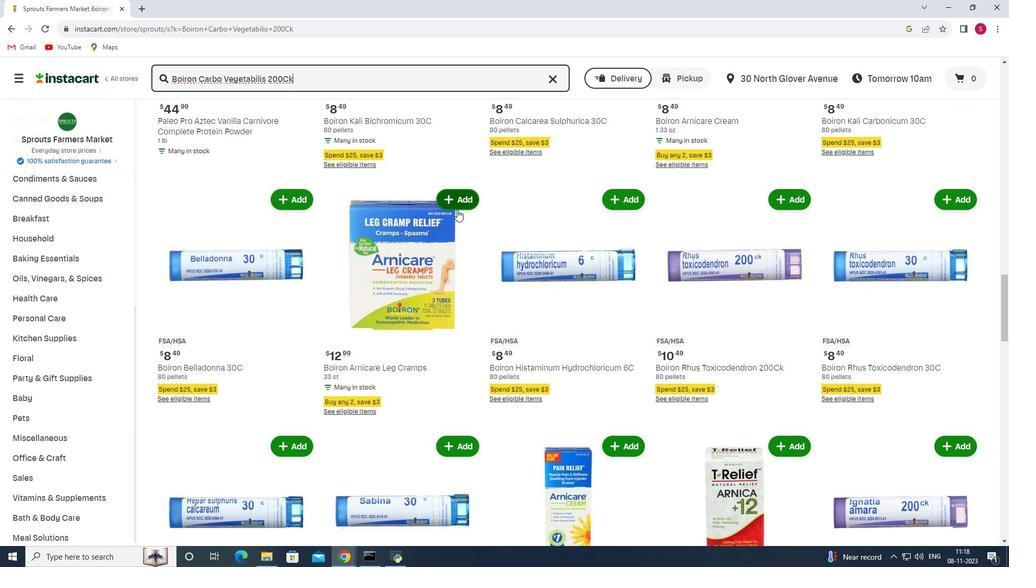 
Action: Mouse scrolled (457, 209) with delta (0, 0)
Screenshot: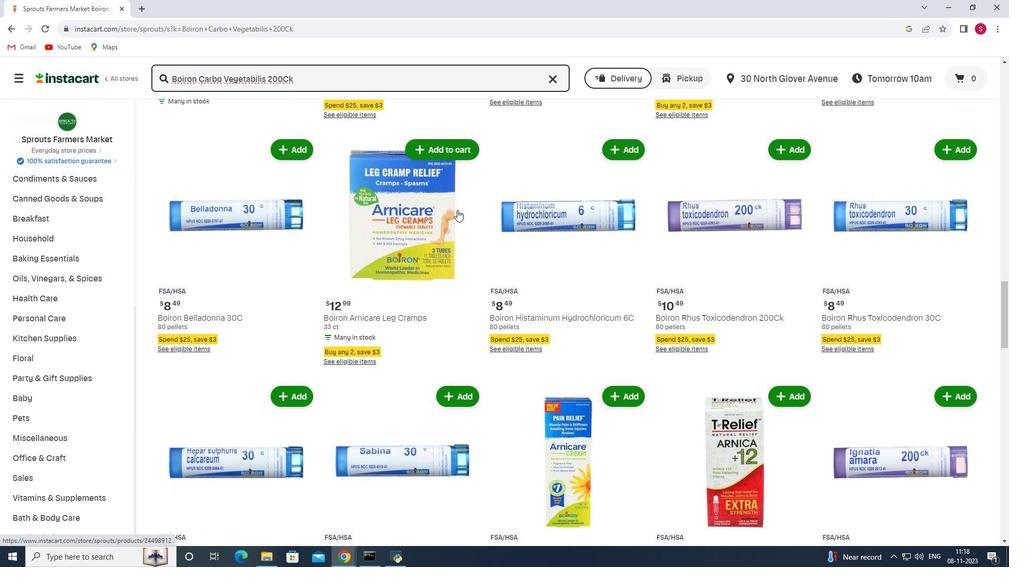 
Action: Mouse scrolled (457, 209) with delta (0, 0)
Screenshot: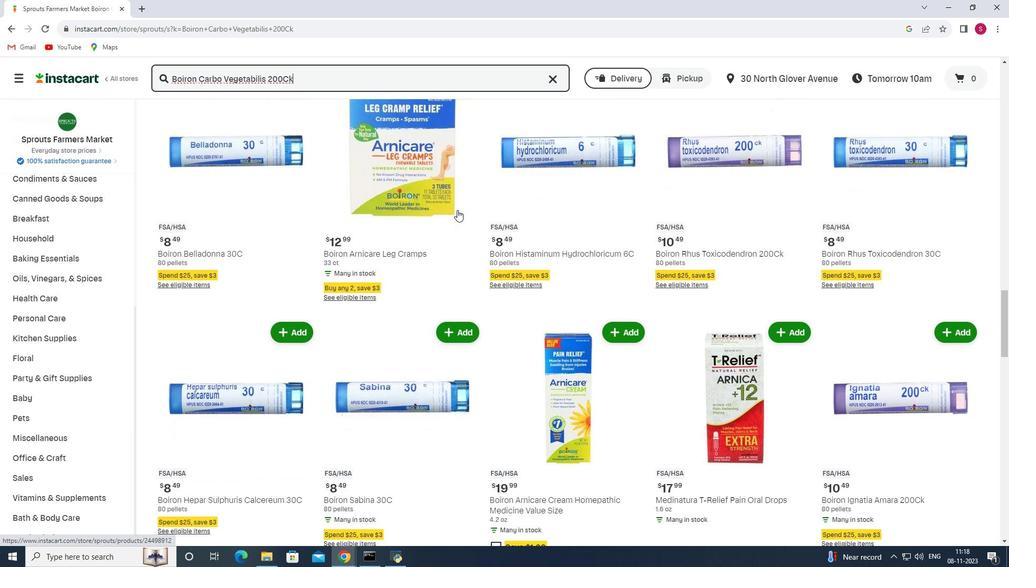 
Action: Mouse scrolled (457, 209) with delta (0, 0)
Screenshot: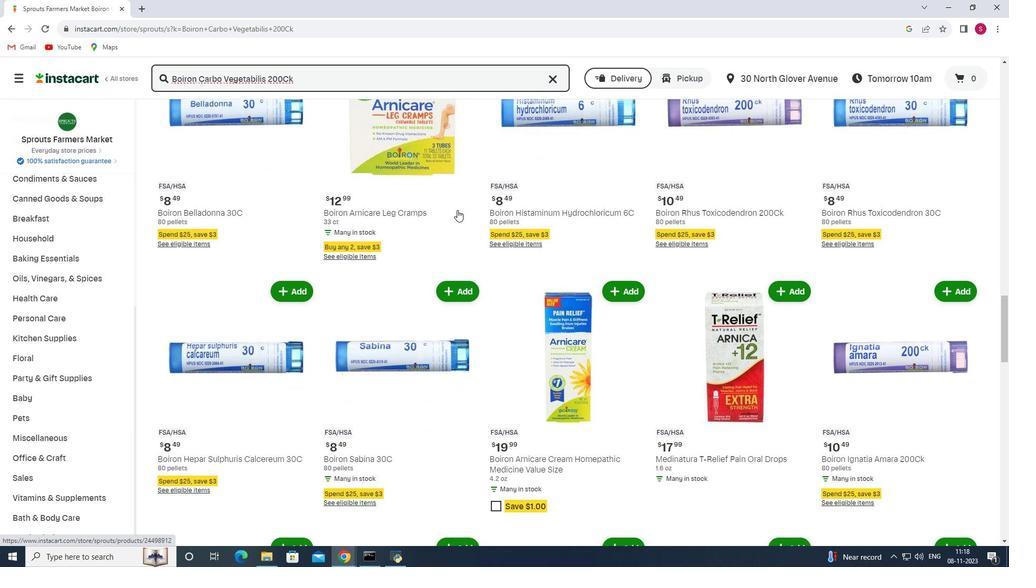 
Action: Mouse scrolled (457, 209) with delta (0, 0)
Screenshot: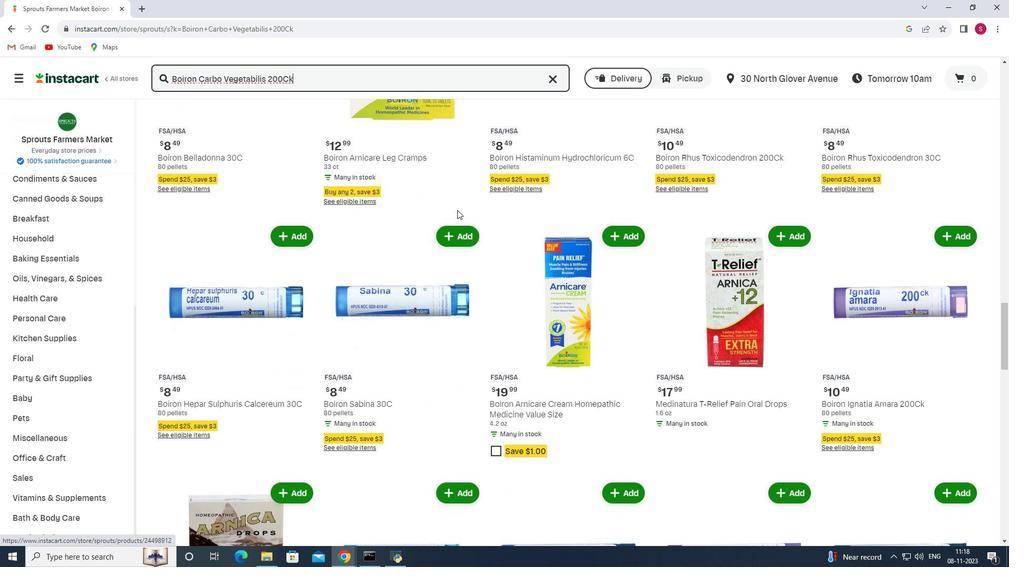 
Action: Mouse scrolled (457, 209) with delta (0, 0)
Screenshot: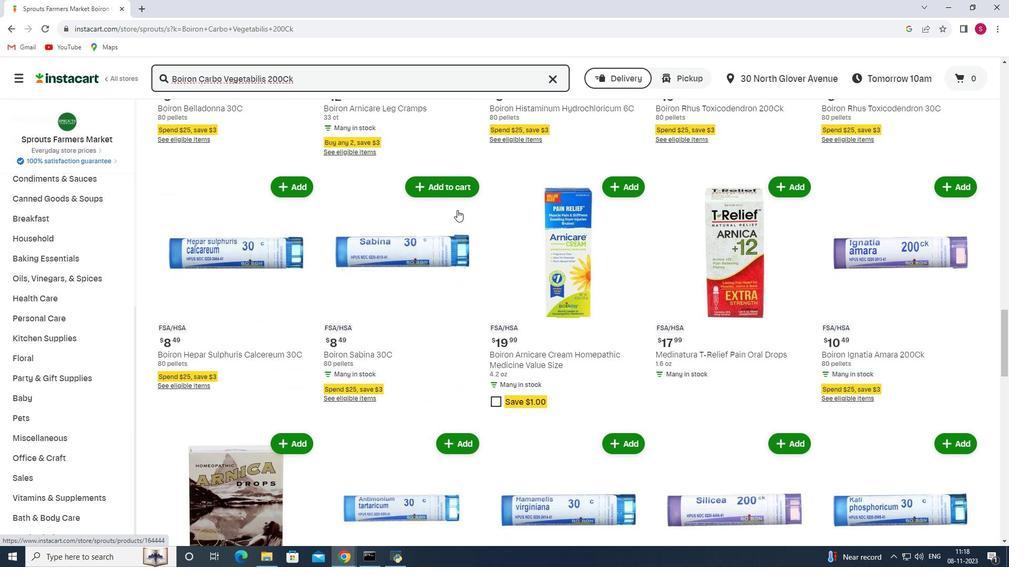 
Action: Mouse scrolled (457, 209) with delta (0, 0)
Screenshot: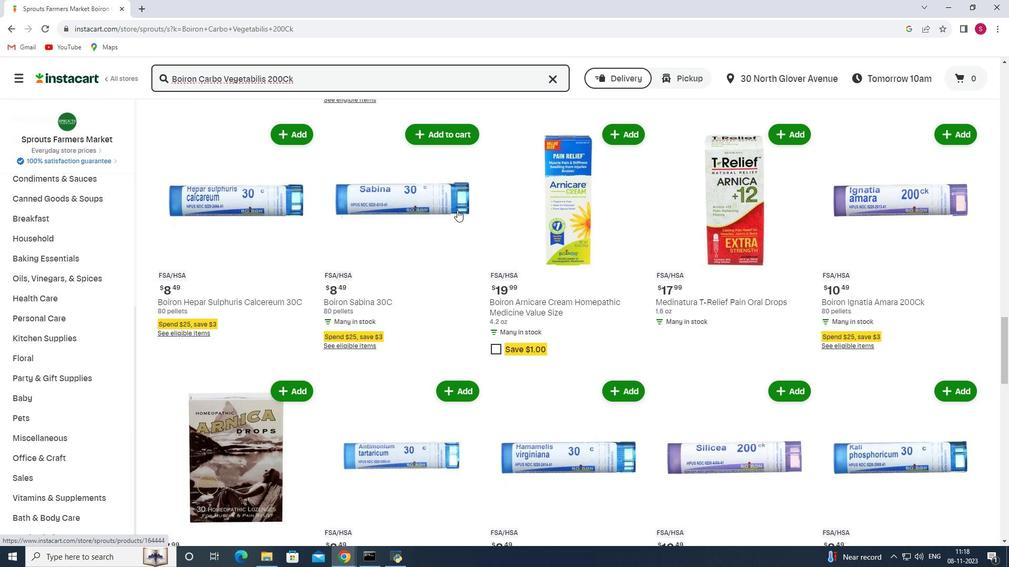 
Action: Mouse scrolled (457, 209) with delta (0, 0)
Screenshot: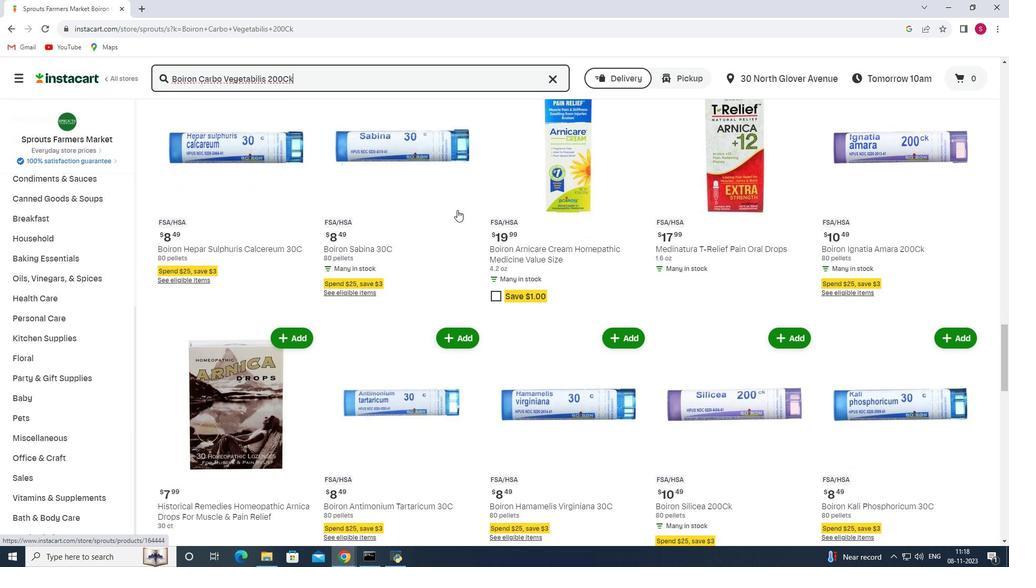
Action: Mouse scrolled (457, 209) with delta (0, 0)
Screenshot: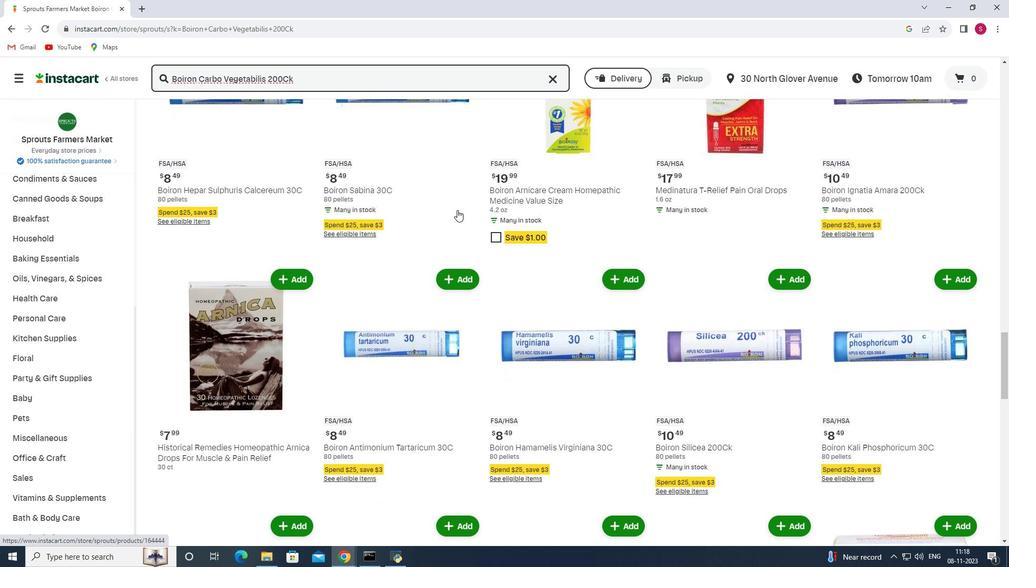 
Action: Mouse scrolled (457, 209) with delta (0, 0)
Screenshot: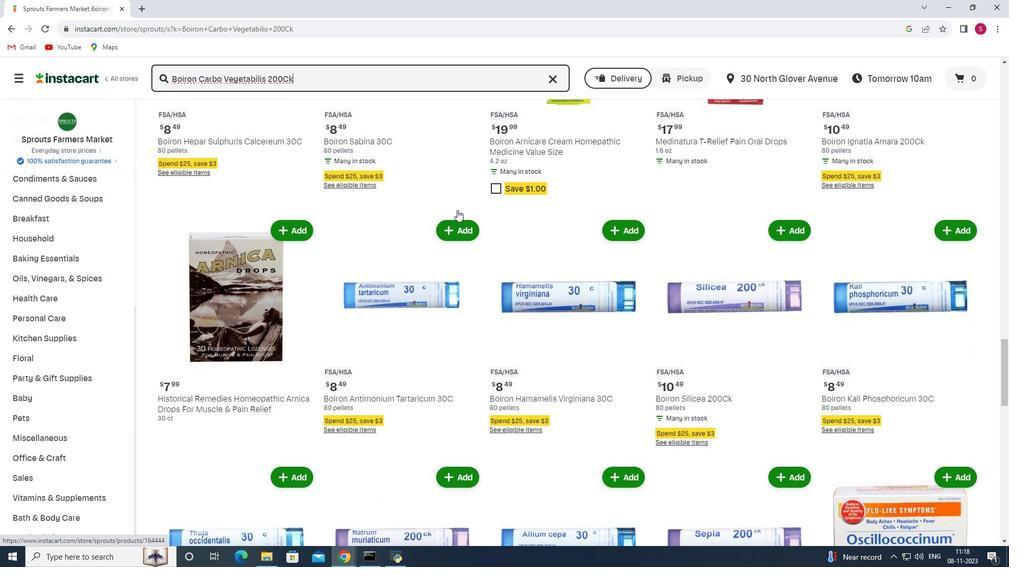
Action: Mouse scrolled (457, 209) with delta (0, 0)
Screenshot: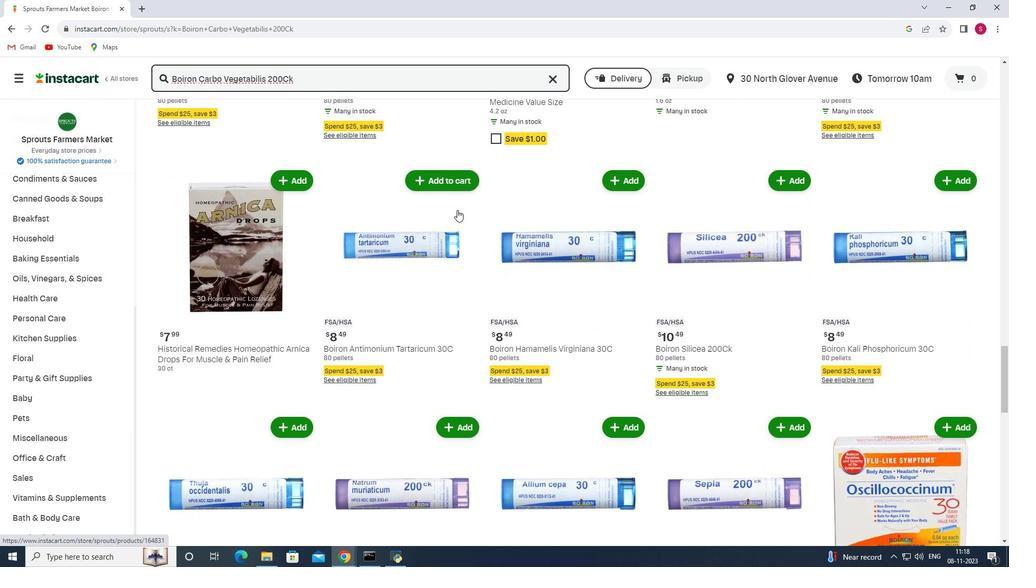 
Action: Mouse moved to (464, 216)
Screenshot: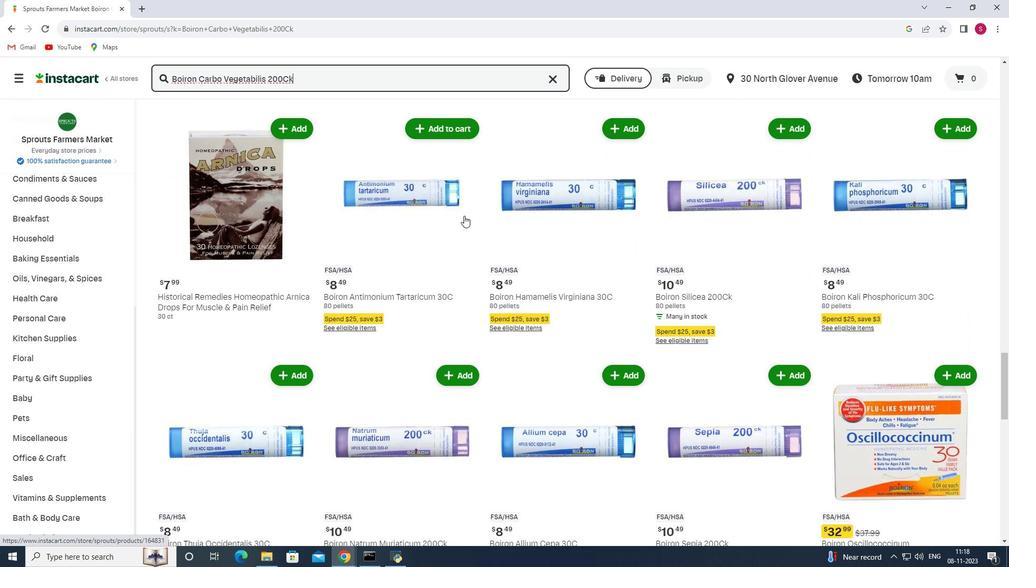 
Action: Mouse scrolled (464, 215) with delta (0, 0)
Screenshot: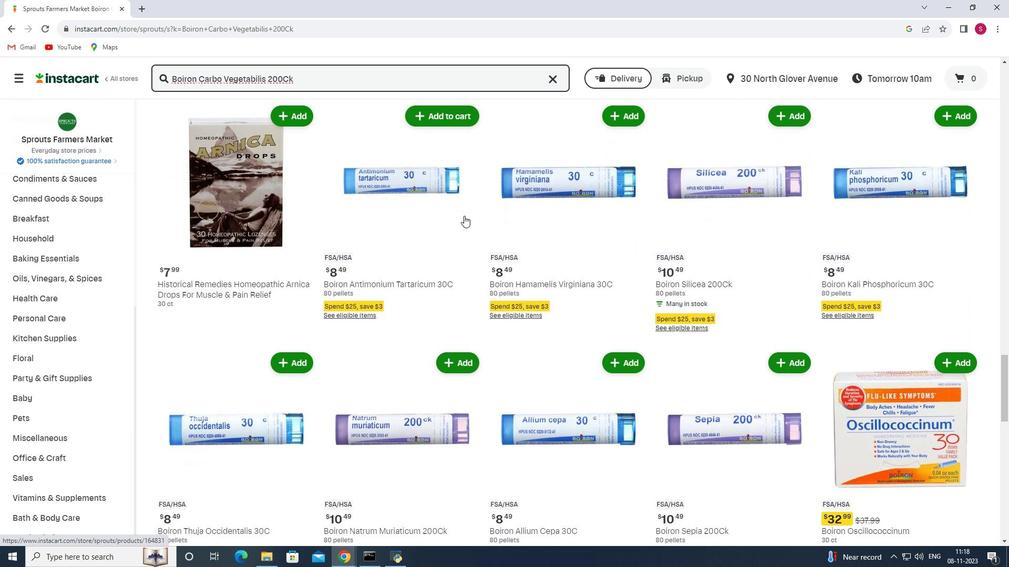 
Action: Mouse scrolled (464, 215) with delta (0, 0)
Screenshot: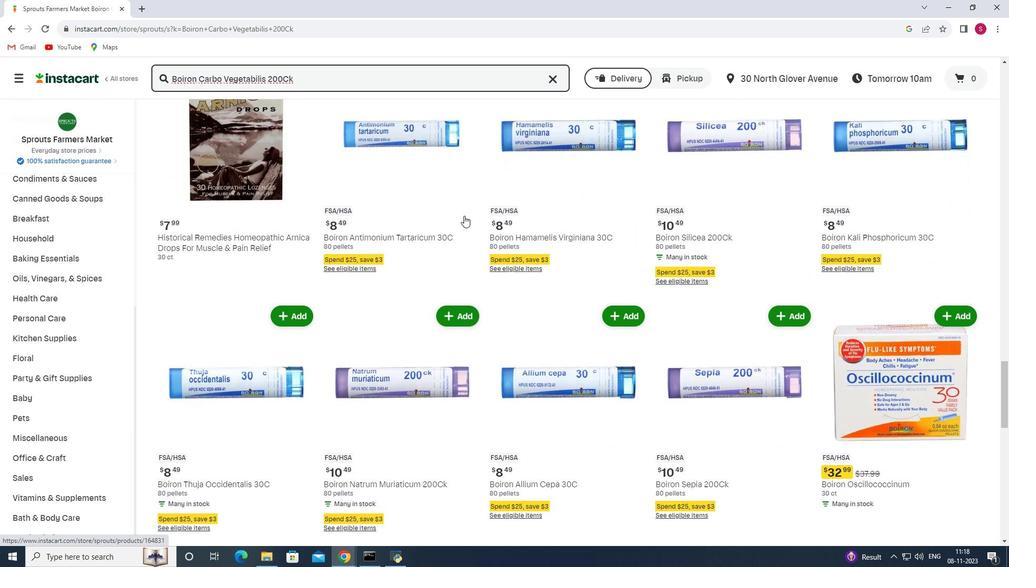 
Action: Mouse scrolled (464, 215) with delta (0, 0)
Screenshot: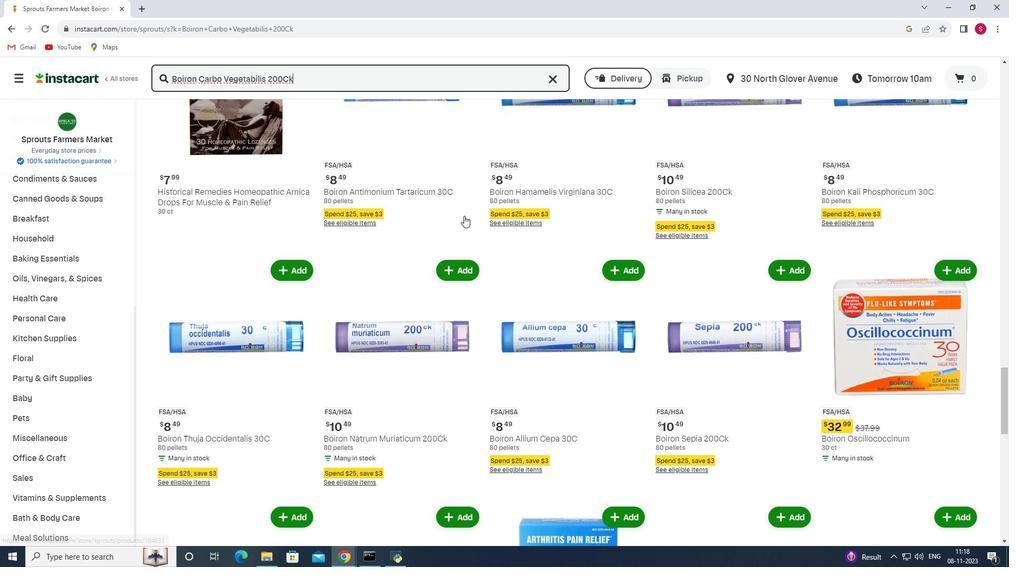 
Action: Mouse scrolled (464, 215) with delta (0, 0)
Screenshot: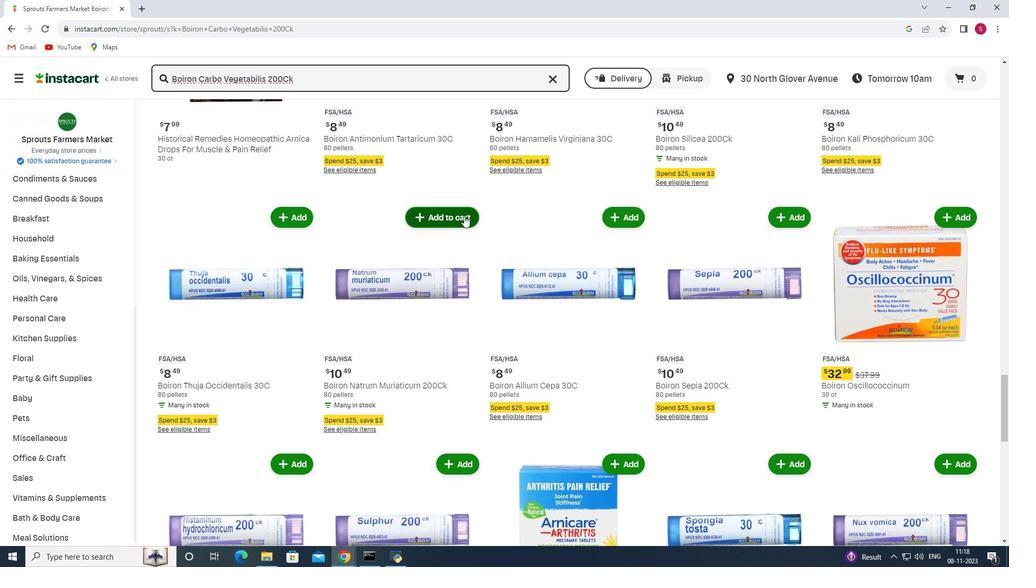 
Action: Mouse scrolled (464, 215) with delta (0, 0)
Screenshot: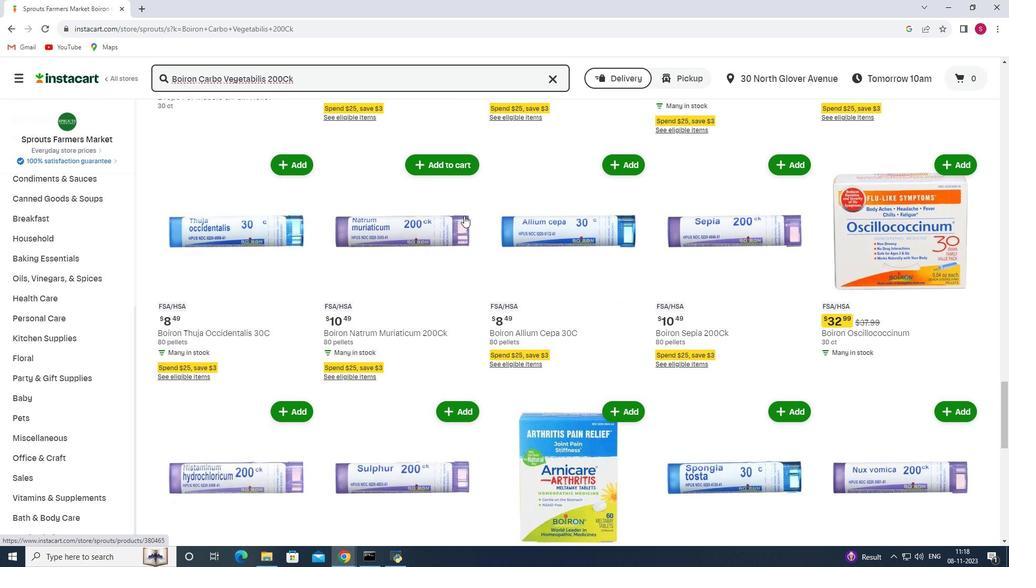 
Action: Mouse scrolled (464, 215) with delta (0, 0)
Screenshot: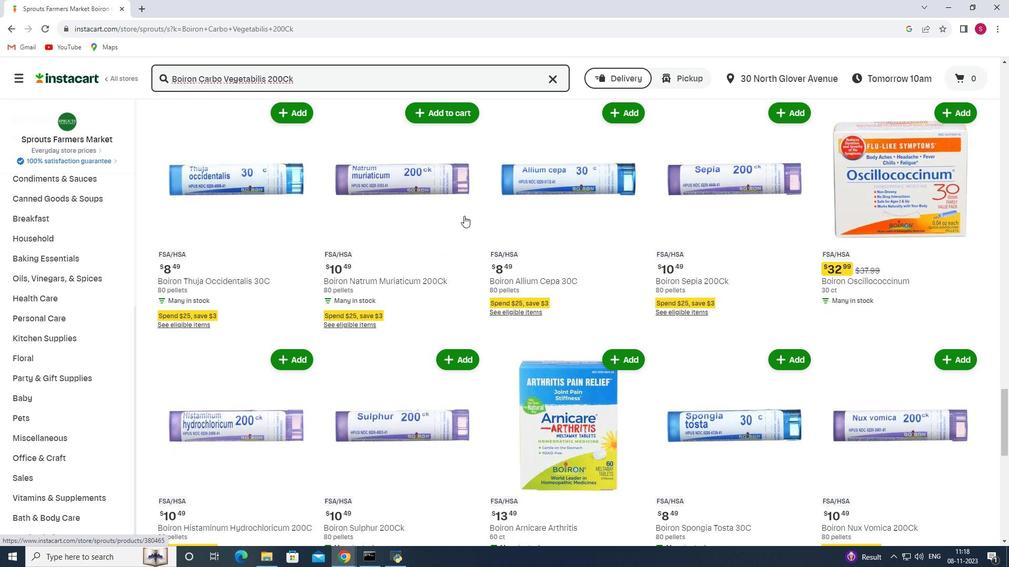 
Action: Mouse moved to (464, 217)
Screenshot: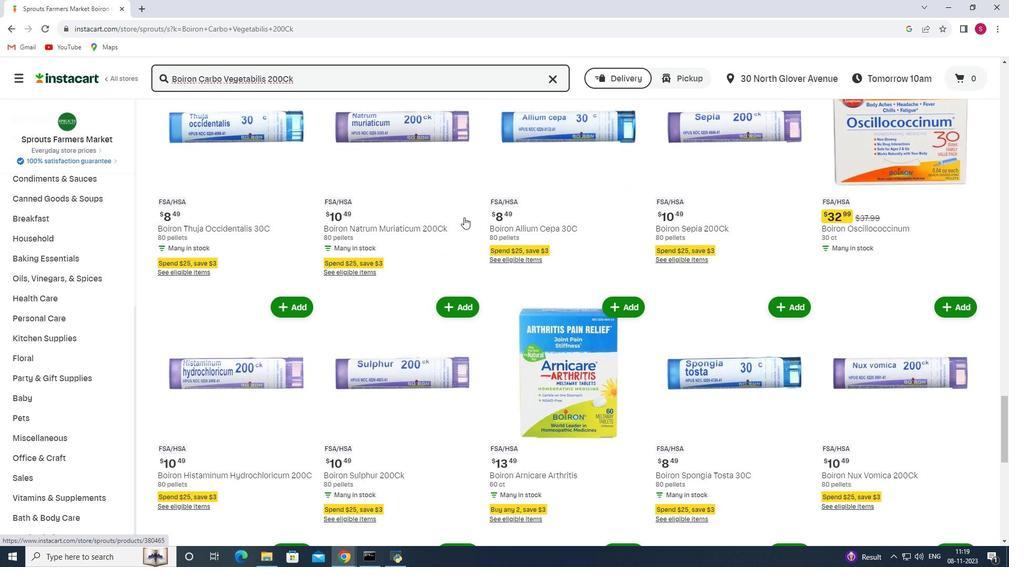 
Action: Mouse scrolled (464, 217) with delta (0, 0)
Screenshot: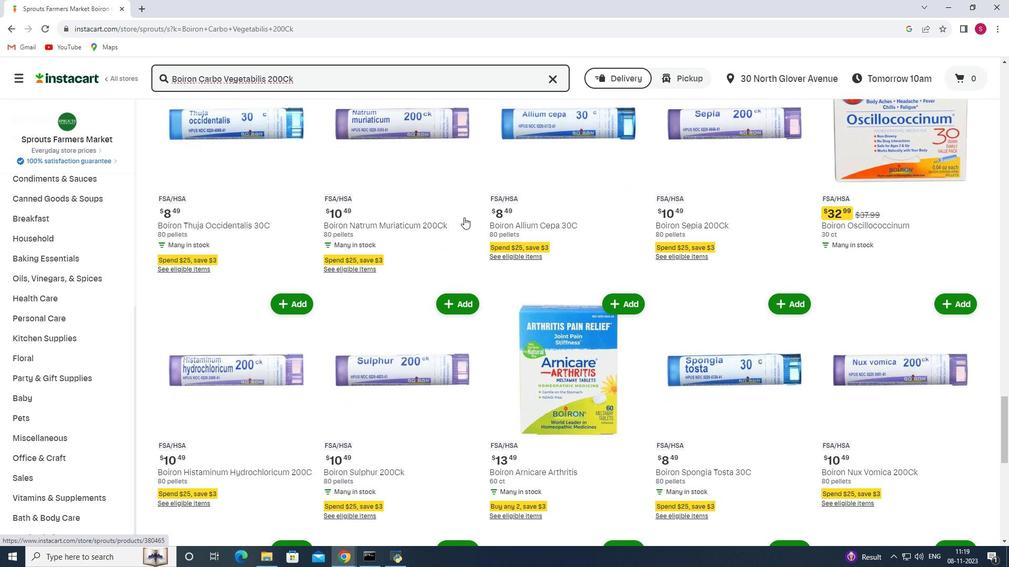 
Action: Mouse scrolled (464, 217) with delta (0, 0)
Screenshot: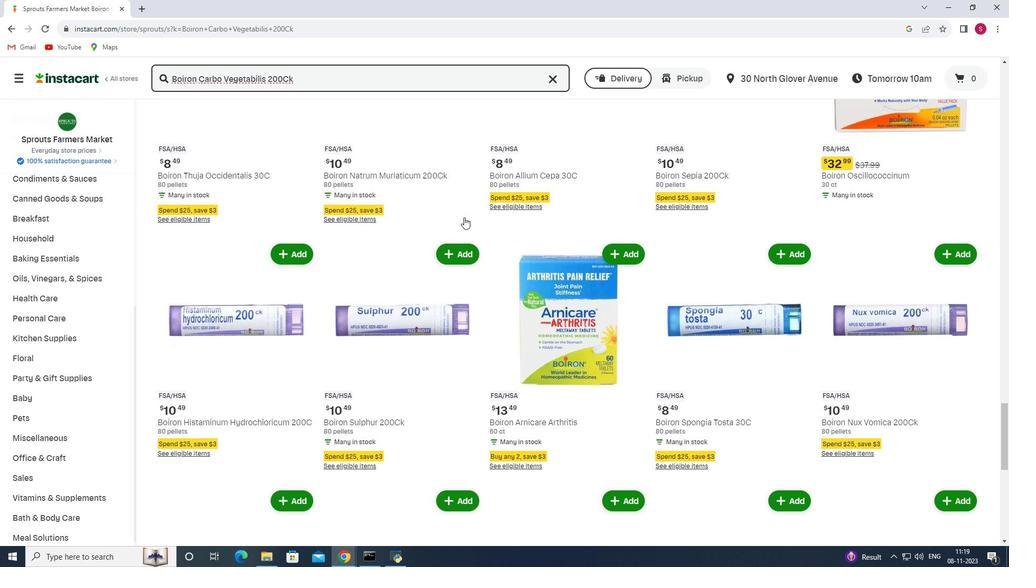 
Action: Mouse scrolled (464, 217) with delta (0, 0)
Screenshot: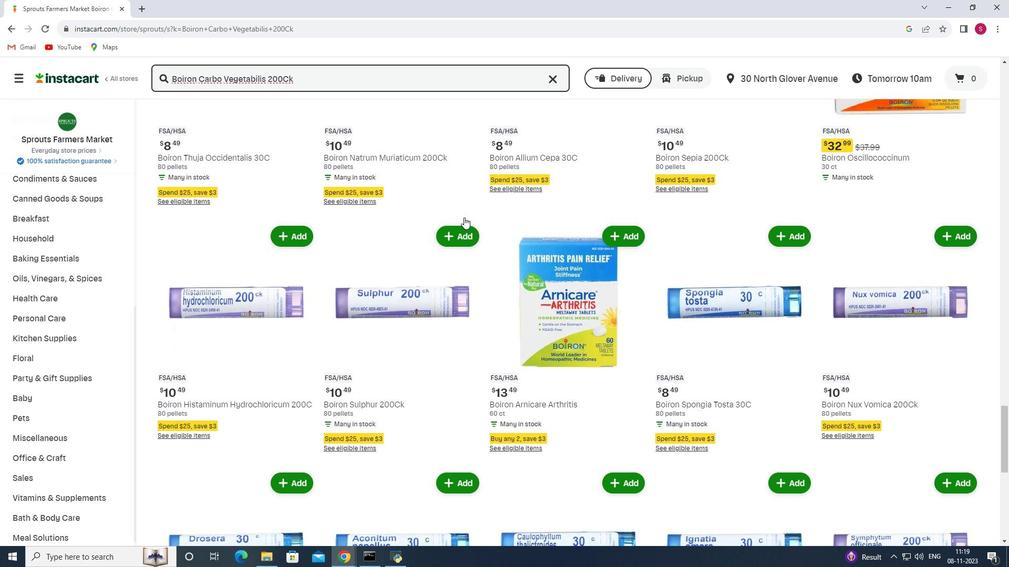 
Action: Mouse scrolled (464, 217) with delta (0, 0)
Screenshot: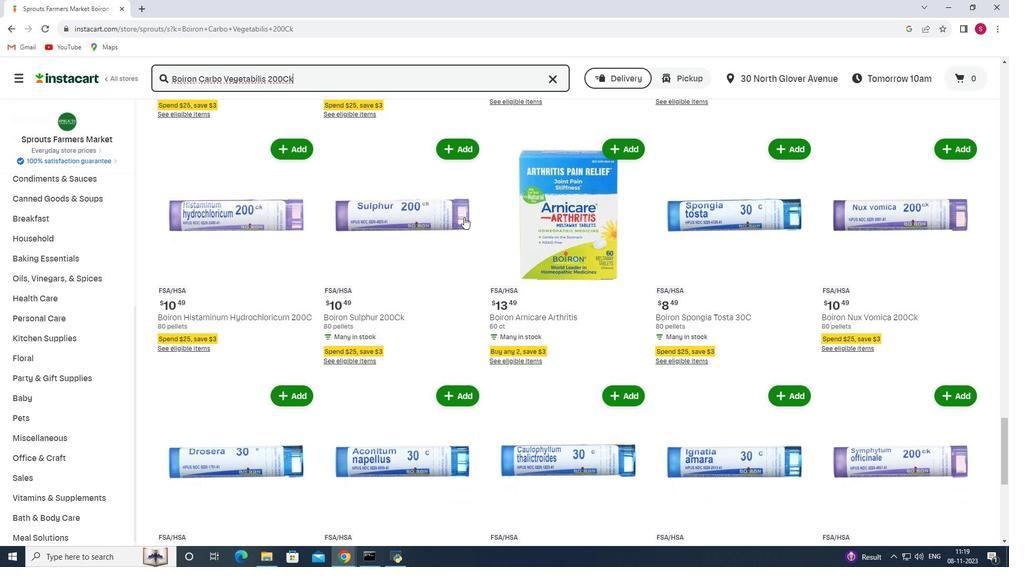 
Action: Mouse scrolled (464, 217) with delta (0, 0)
Screenshot: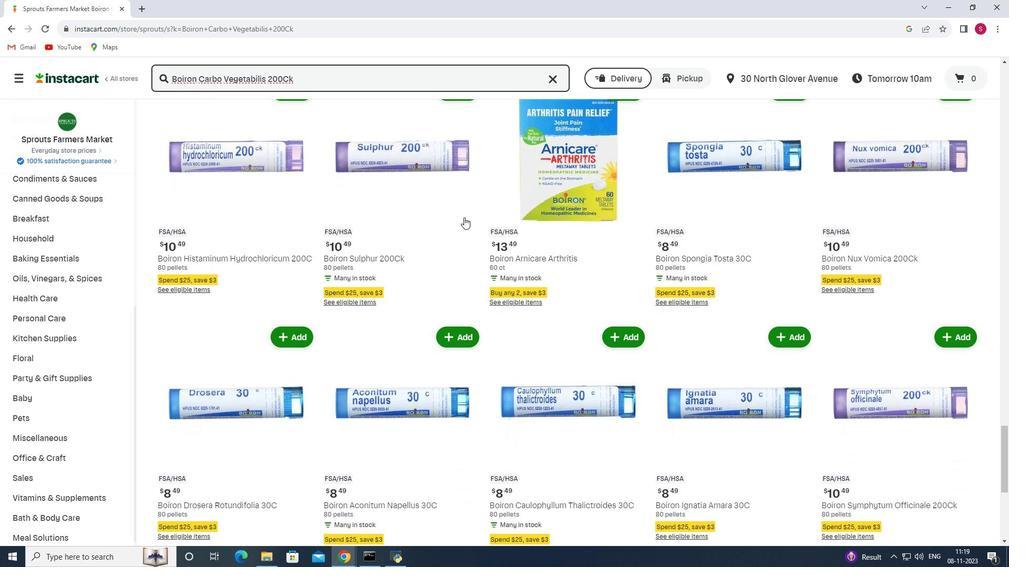
Action: Mouse scrolled (464, 217) with delta (0, 0)
Screenshot: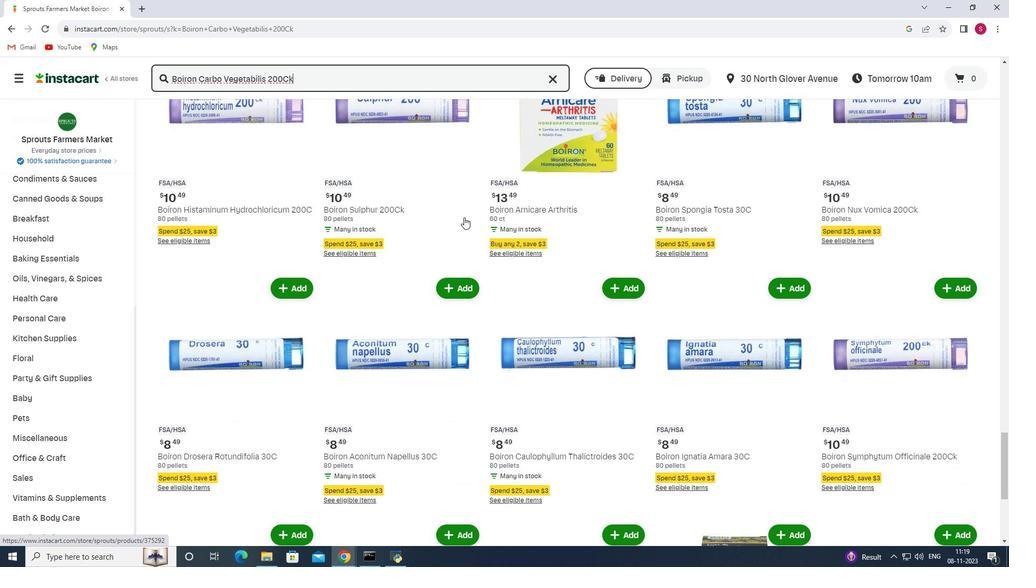 
Action: Mouse scrolled (464, 217) with delta (0, 0)
Screenshot: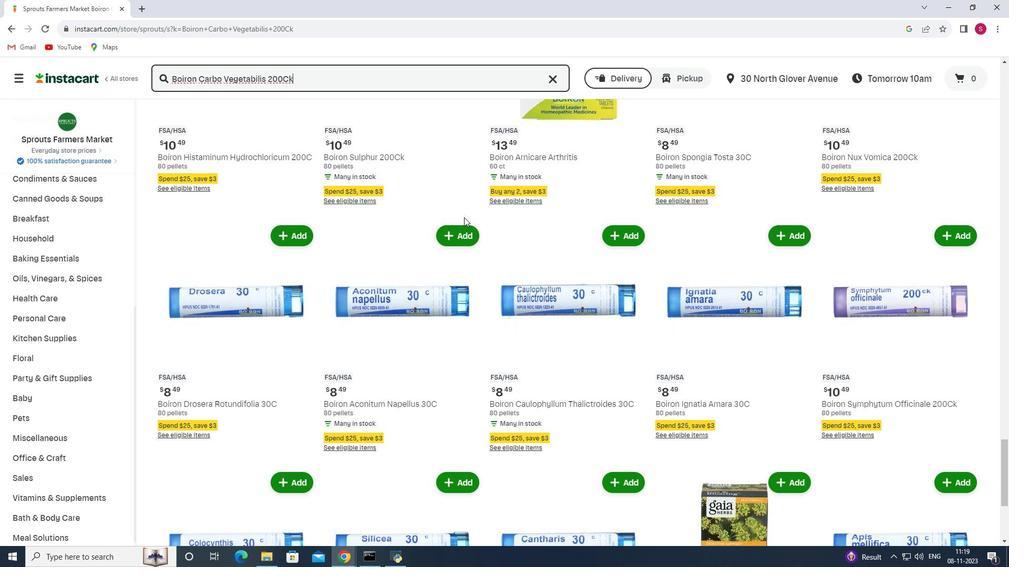 
Action: Mouse scrolled (464, 217) with delta (0, 0)
Screenshot: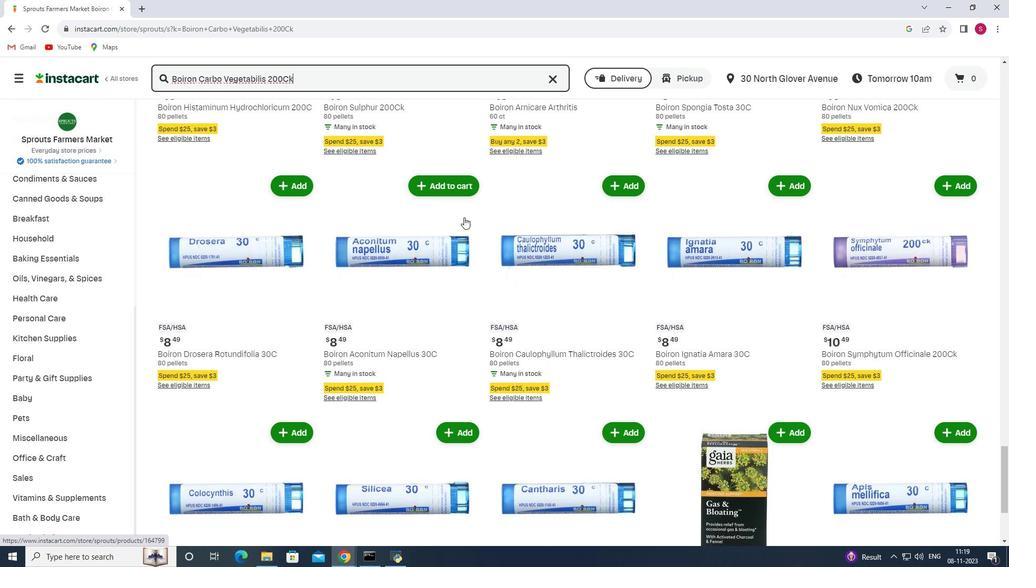 
Action: Mouse scrolled (464, 217) with delta (0, 0)
Screenshot: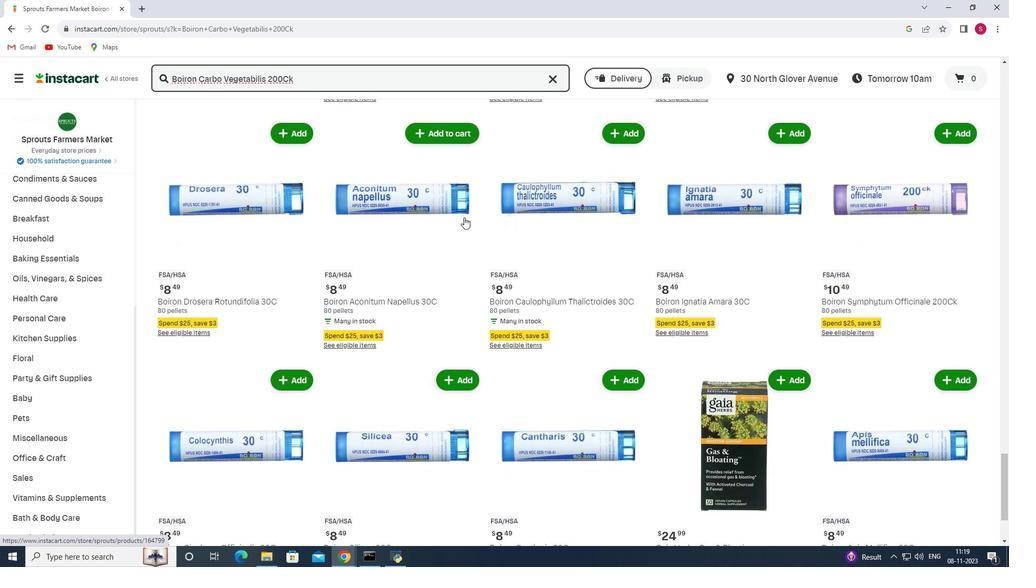 
Action: Mouse scrolled (464, 217) with delta (0, 0)
Screenshot: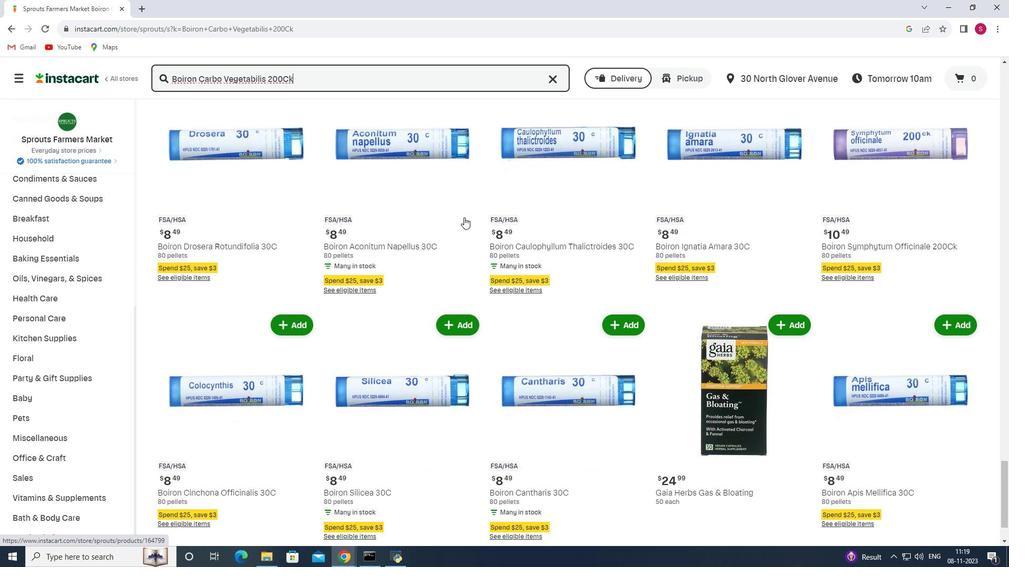
Action: Mouse scrolled (464, 217) with delta (0, 0)
Screenshot: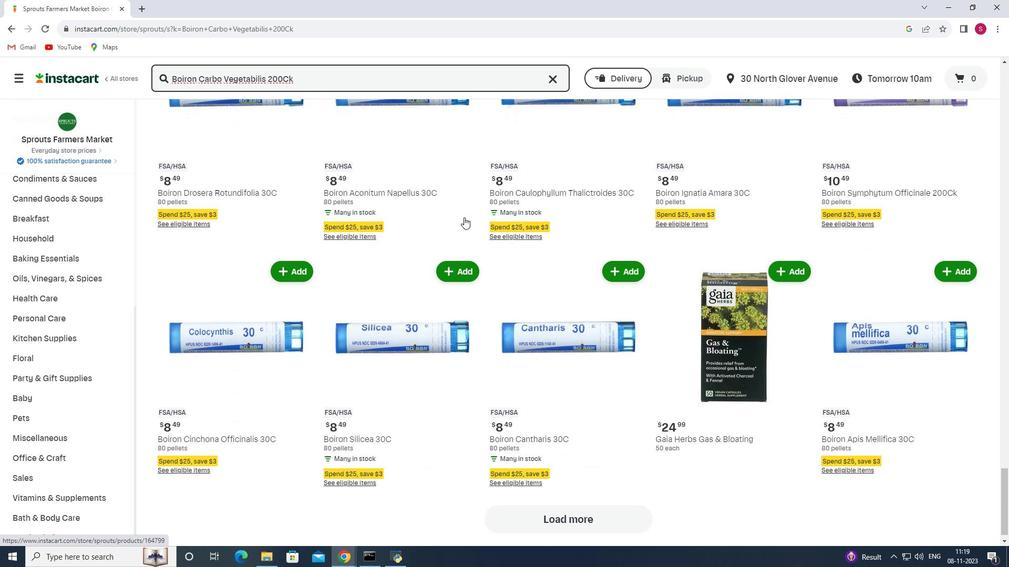 
Action: Mouse scrolled (464, 217) with delta (0, 0)
Screenshot: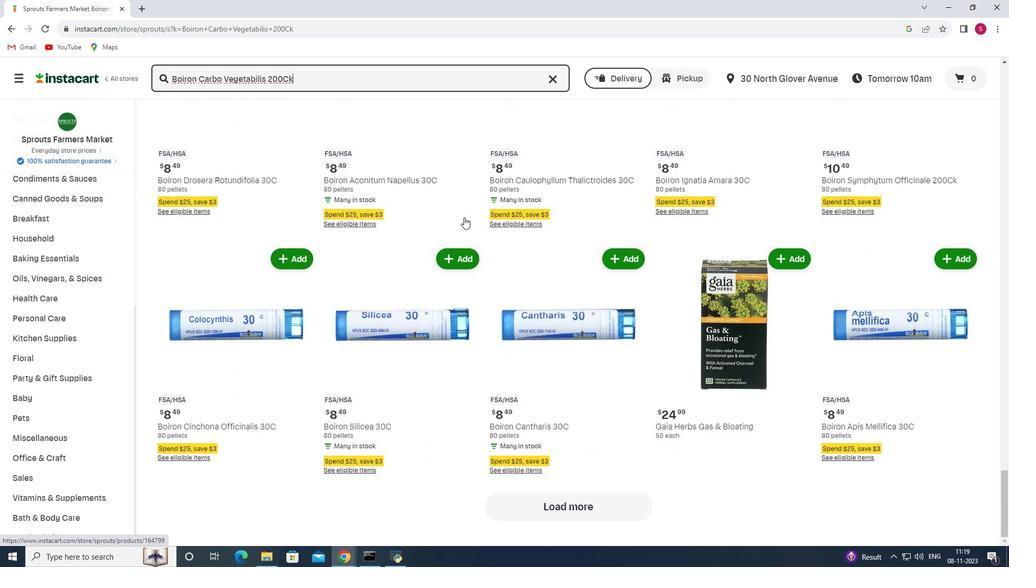 
